 Task: Create a sub task System Test and UAT for the task  Develop a new online tool for online market research in the project BitBridge , assign it to team member softage.2@softage.net and update the status of the sub task to  At Risk , set the priority of the sub task to Medium
Action: Mouse moved to (733, 389)
Screenshot: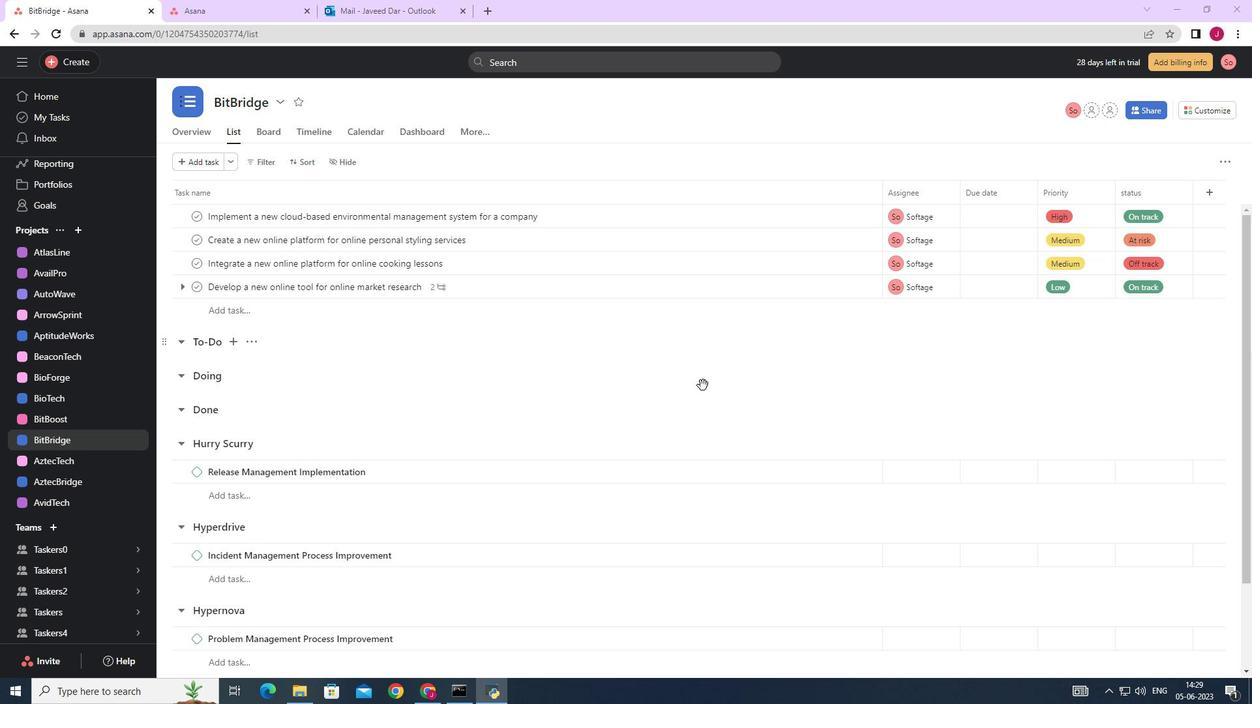
Action: Mouse scrolled (733, 388) with delta (0, 0)
Screenshot: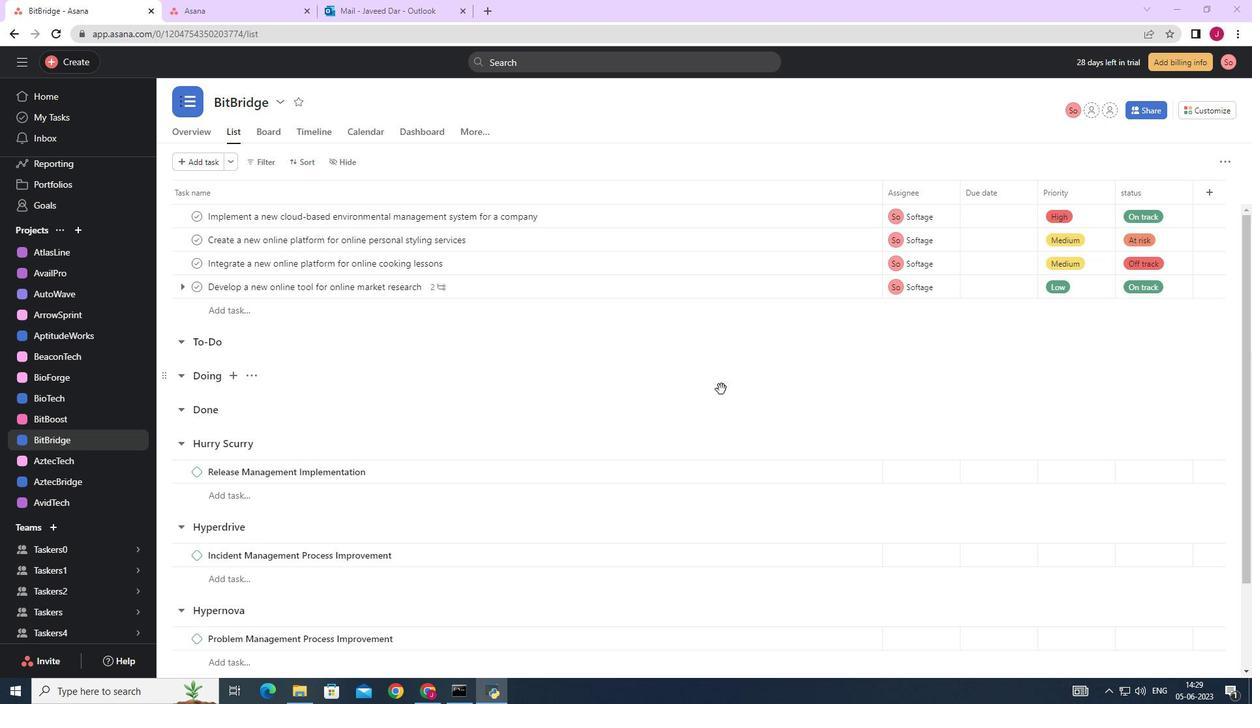 
Action: Mouse scrolled (733, 388) with delta (0, 0)
Screenshot: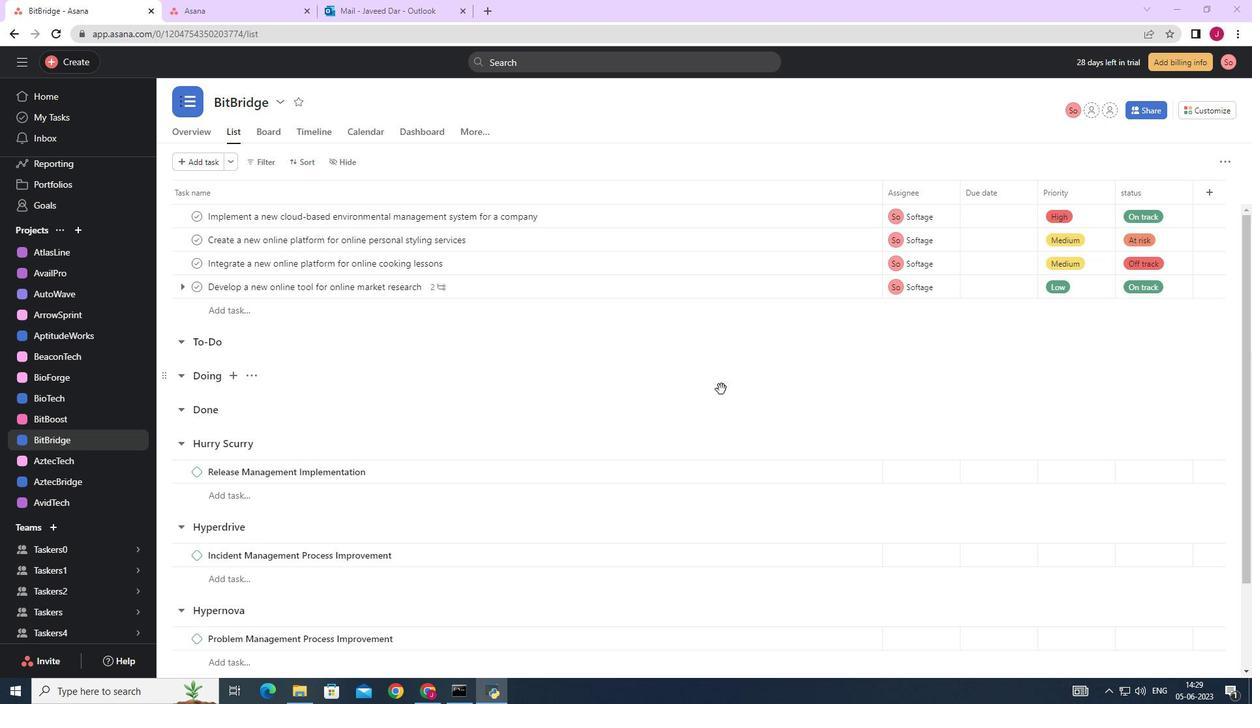 
Action: Mouse scrolled (733, 388) with delta (0, 0)
Screenshot: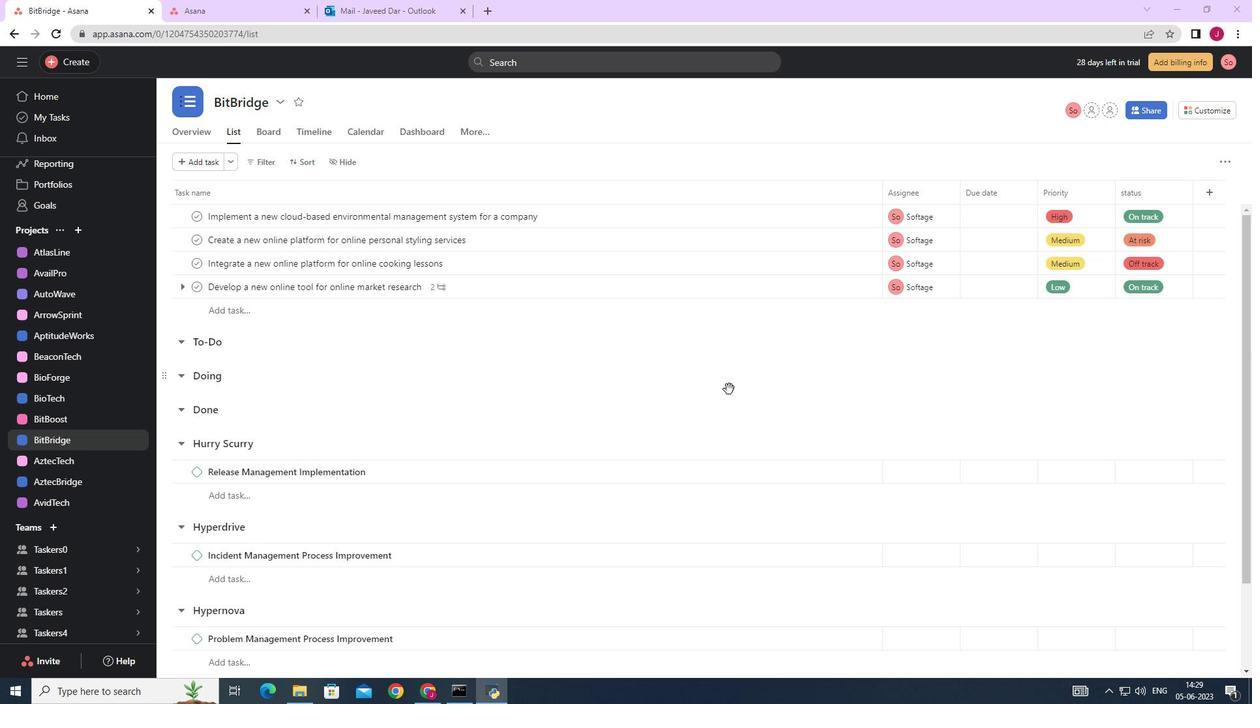 
Action: Mouse scrolled (733, 388) with delta (0, 0)
Screenshot: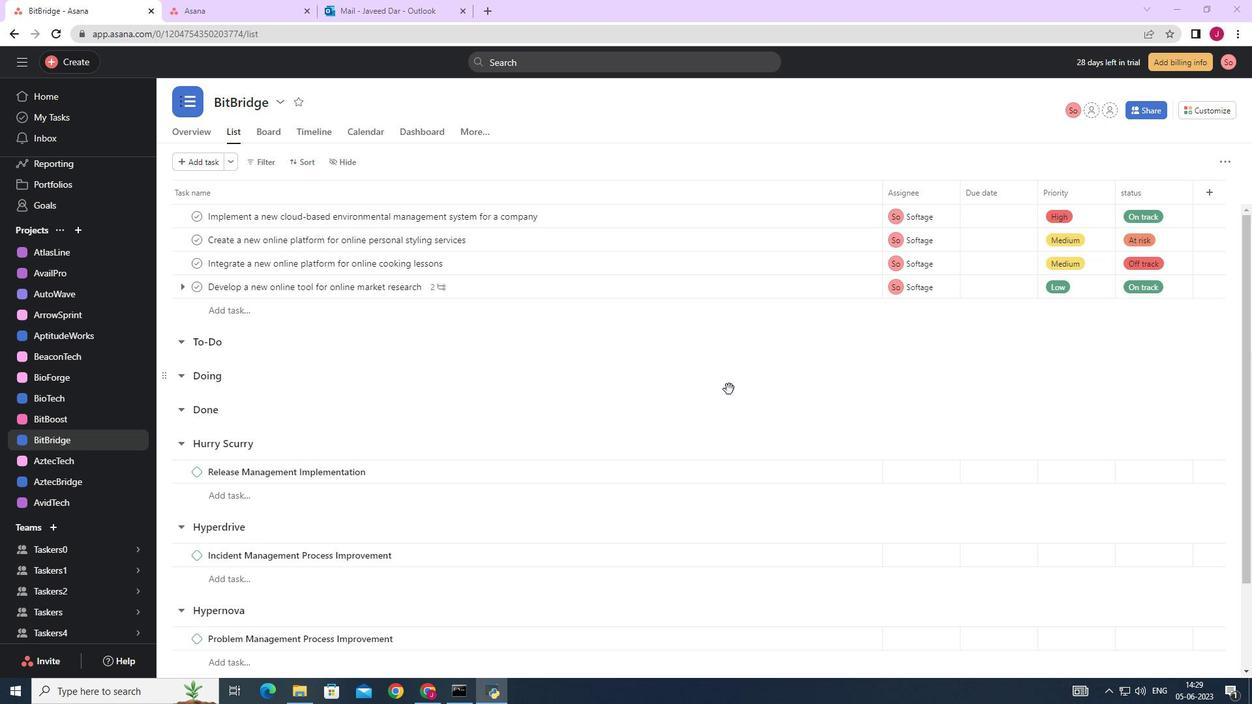 
Action: Mouse moved to (472, 366)
Screenshot: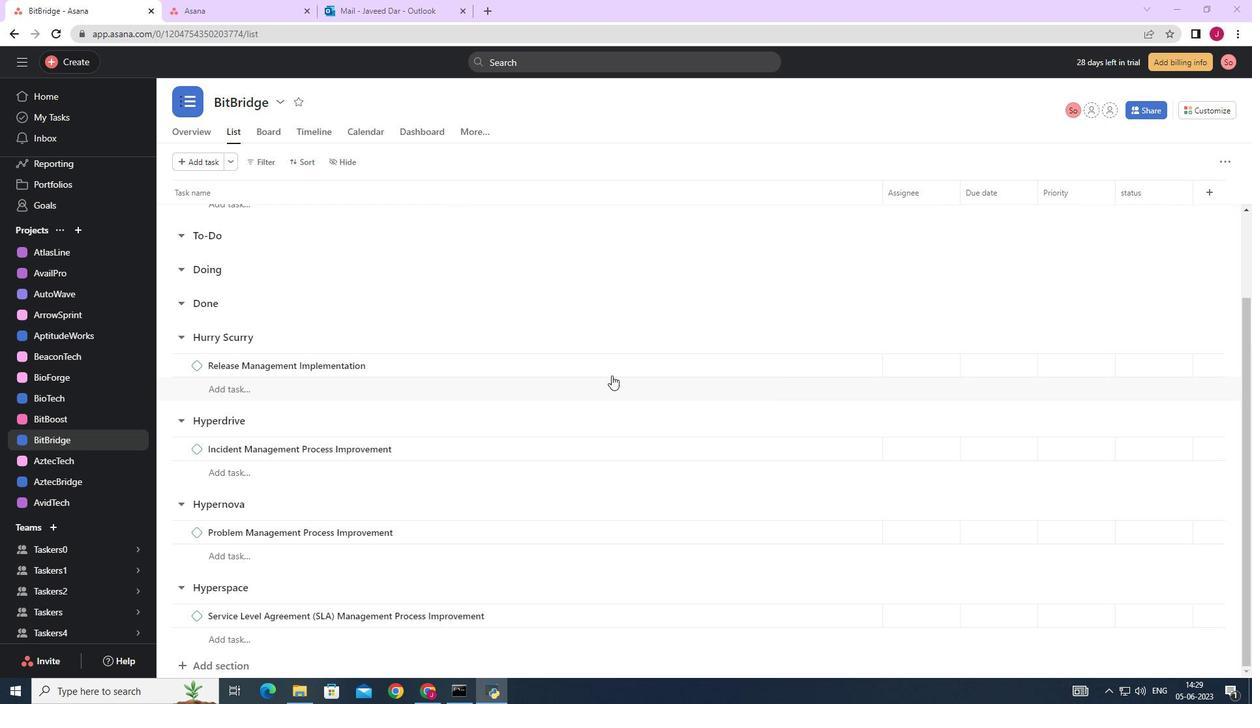 
Action: Mouse scrolled (472, 366) with delta (0, 0)
Screenshot: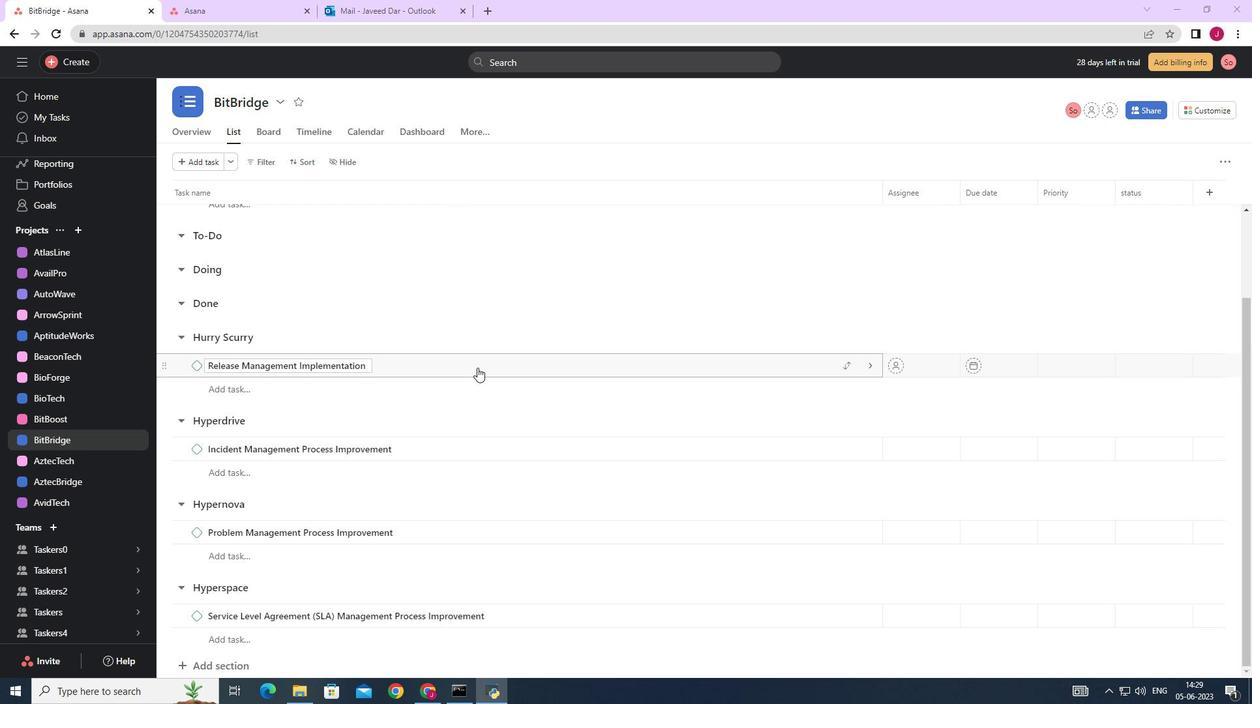 
Action: Mouse scrolled (472, 366) with delta (0, 0)
Screenshot: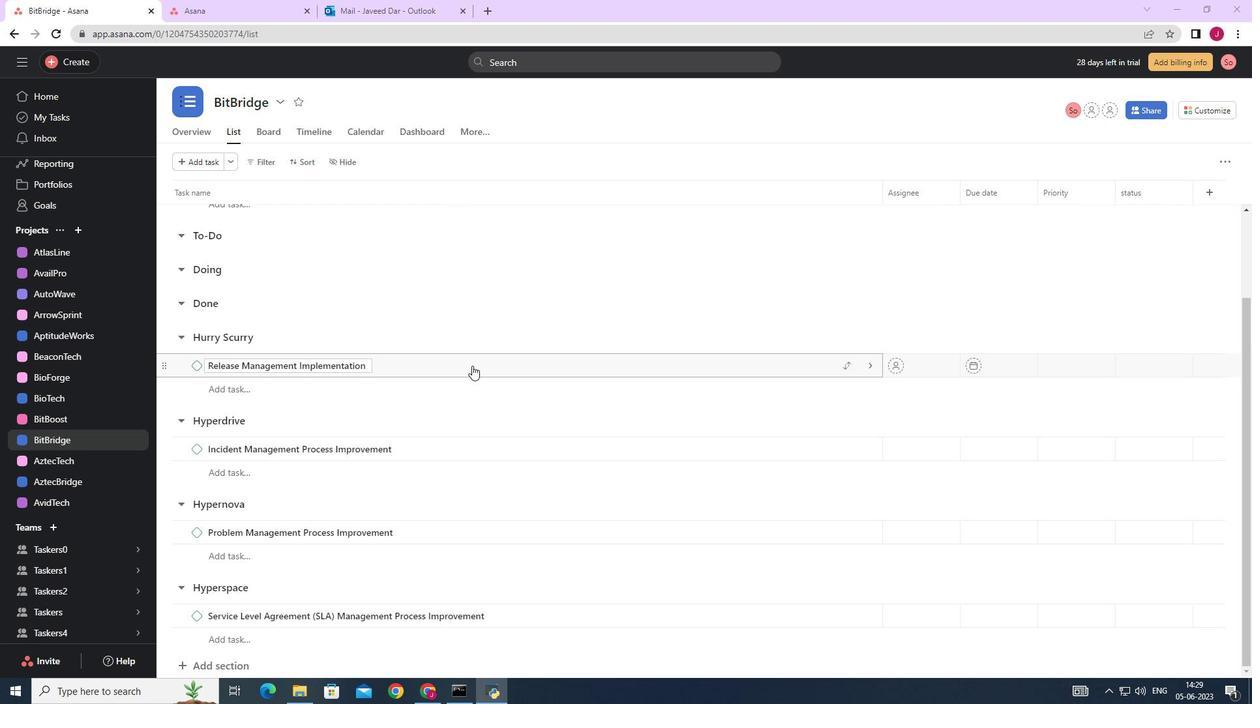 
Action: Mouse scrolled (472, 366) with delta (0, 0)
Screenshot: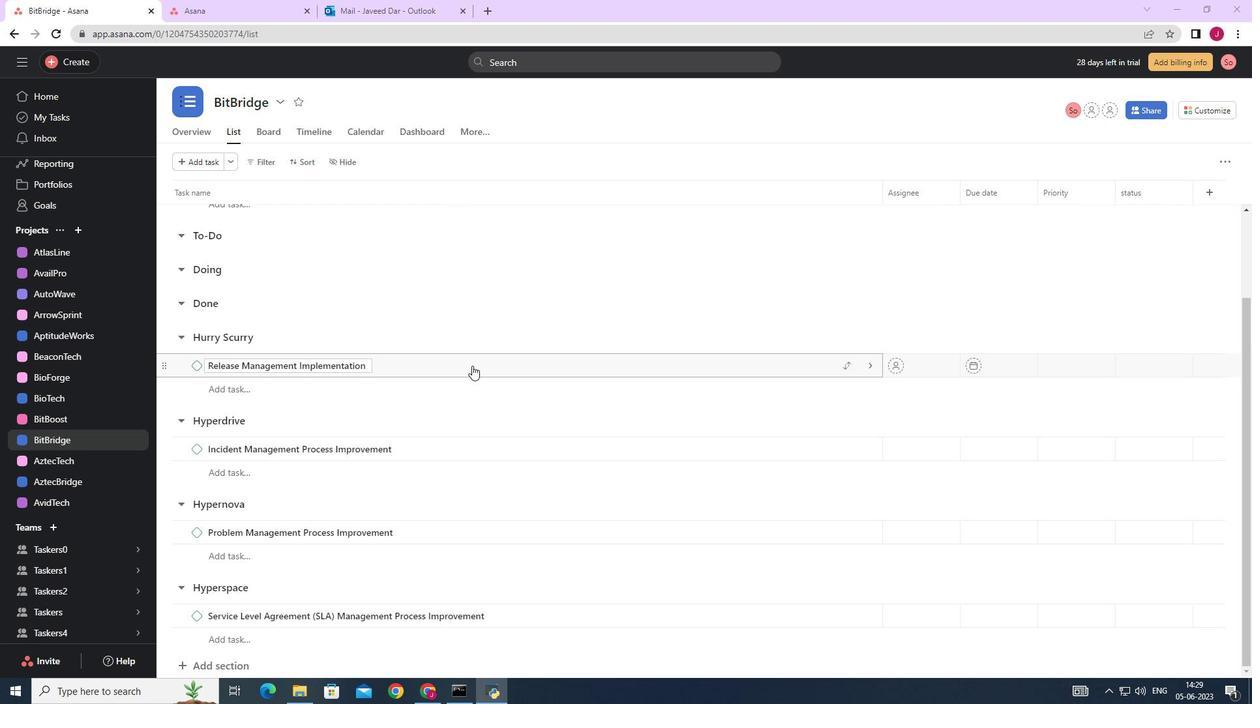 
Action: Mouse moved to (773, 290)
Screenshot: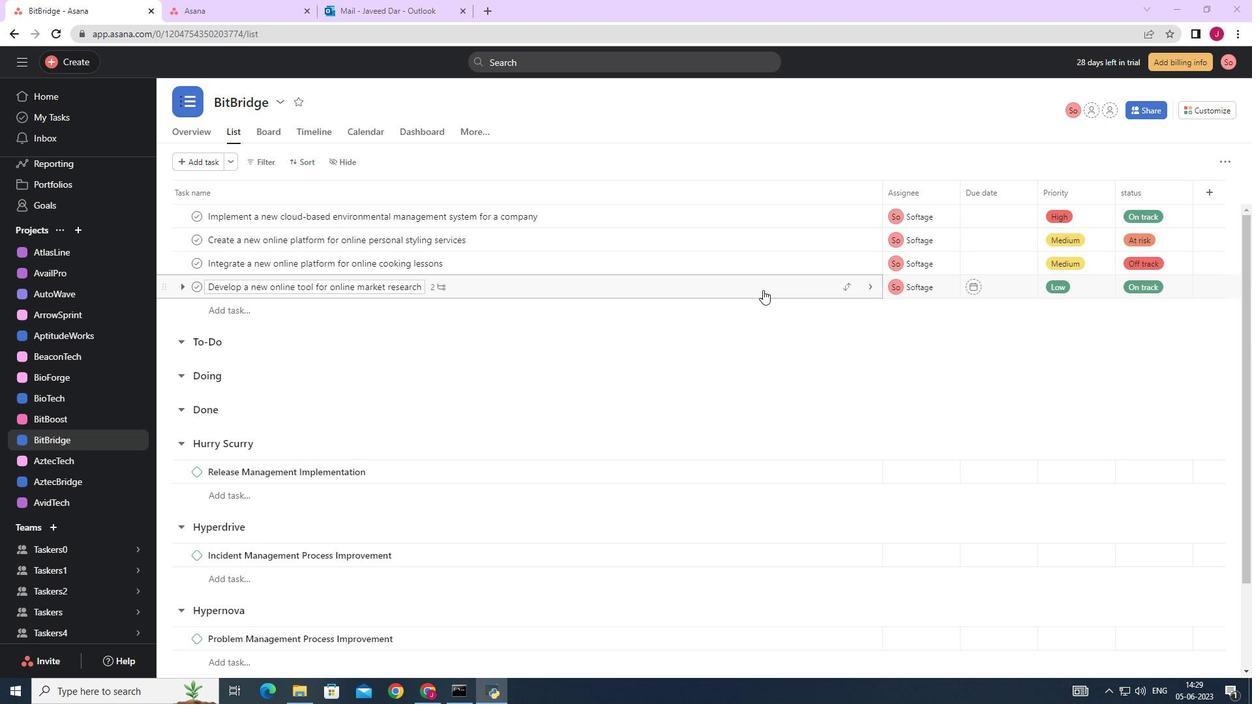 
Action: Mouse pressed left at (773, 290)
Screenshot: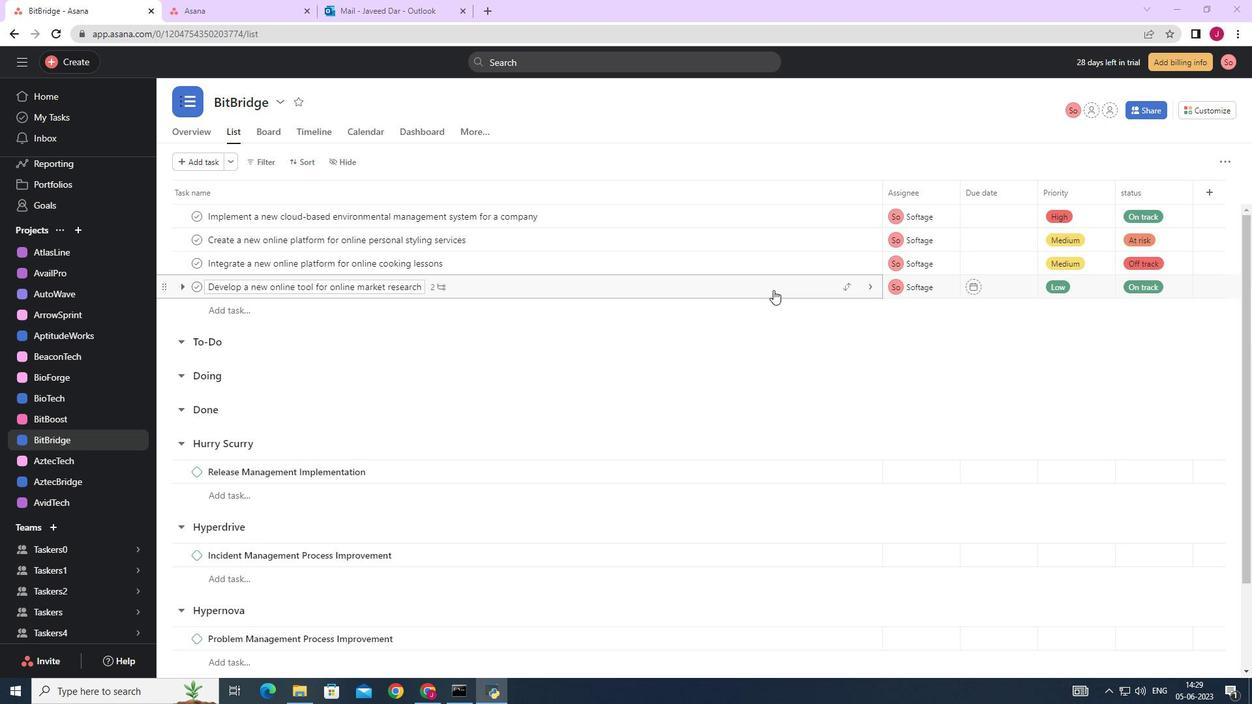 
Action: Mouse moved to (790, 298)
Screenshot: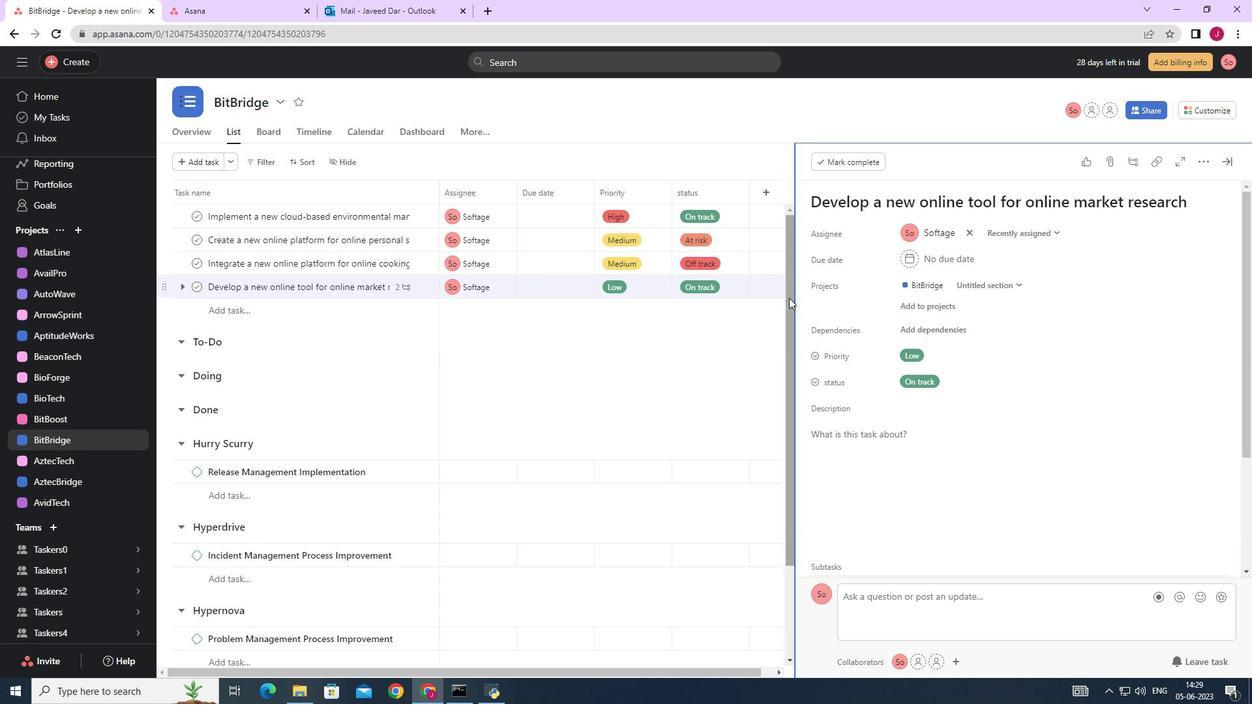 
Action: Mouse scrolled (790, 298) with delta (0, 0)
Screenshot: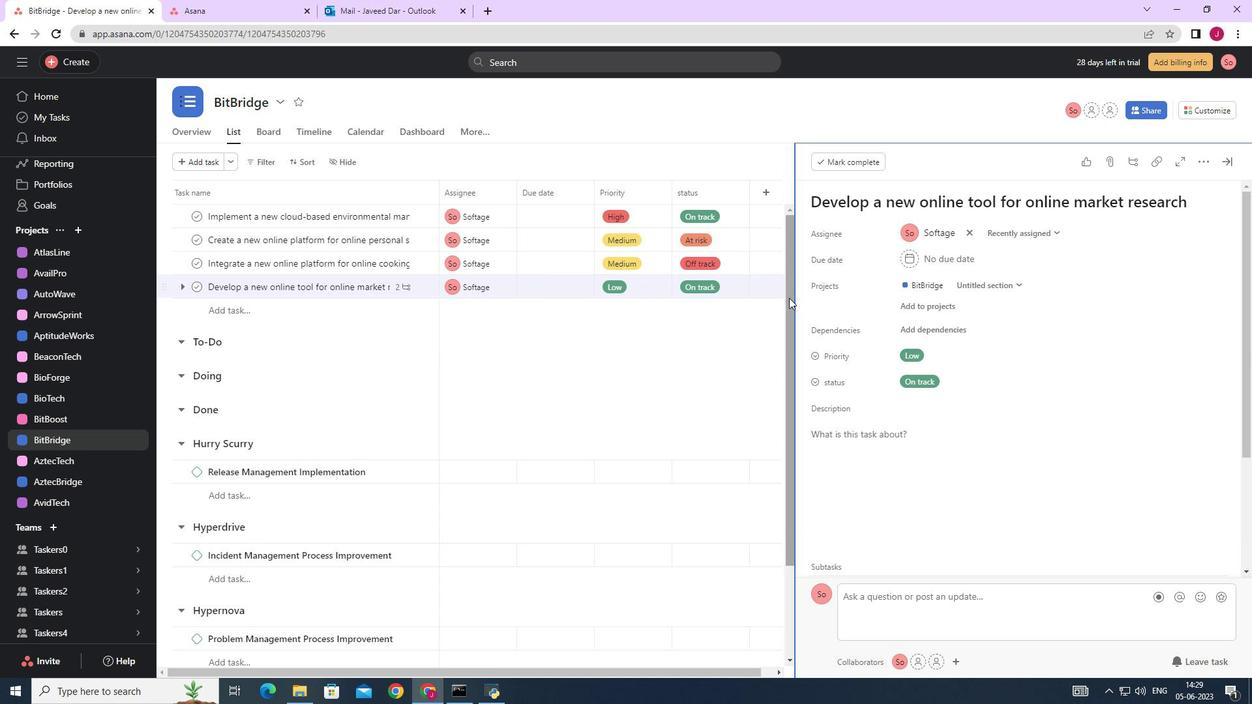
Action: Mouse scrolled (790, 298) with delta (0, 0)
Screenshot: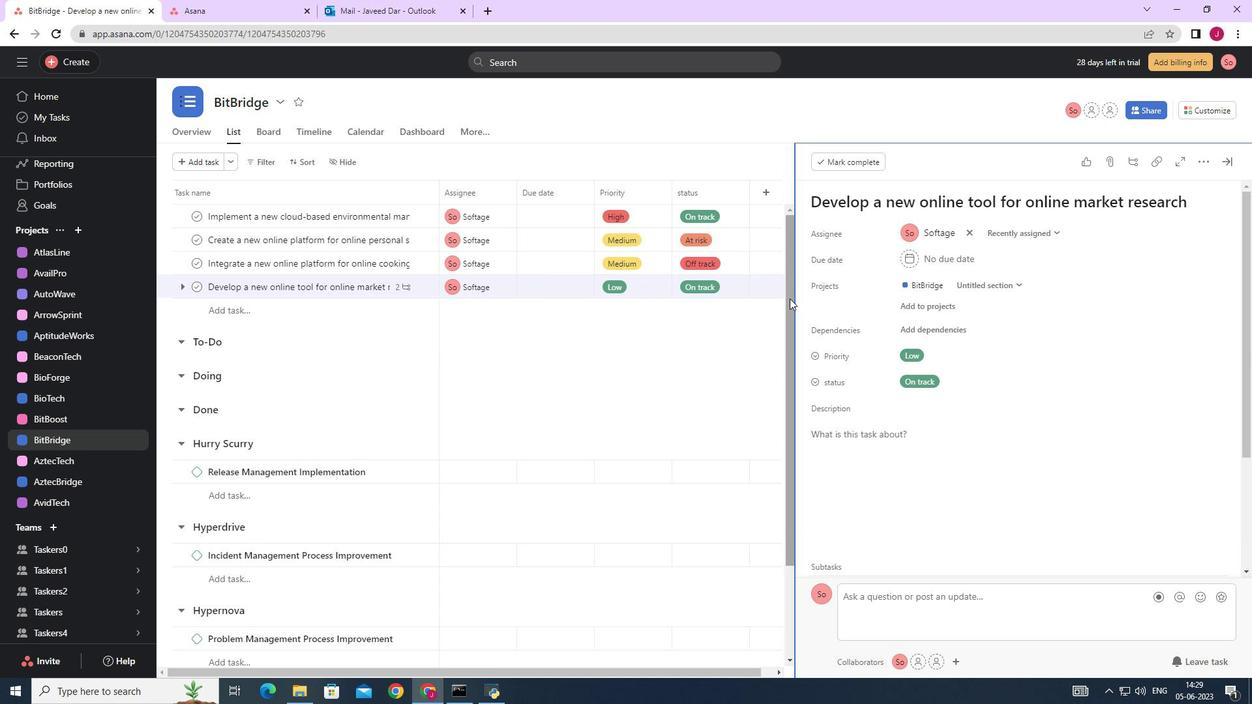 
Action: Mouse moved to (792, 301)
Screenshot: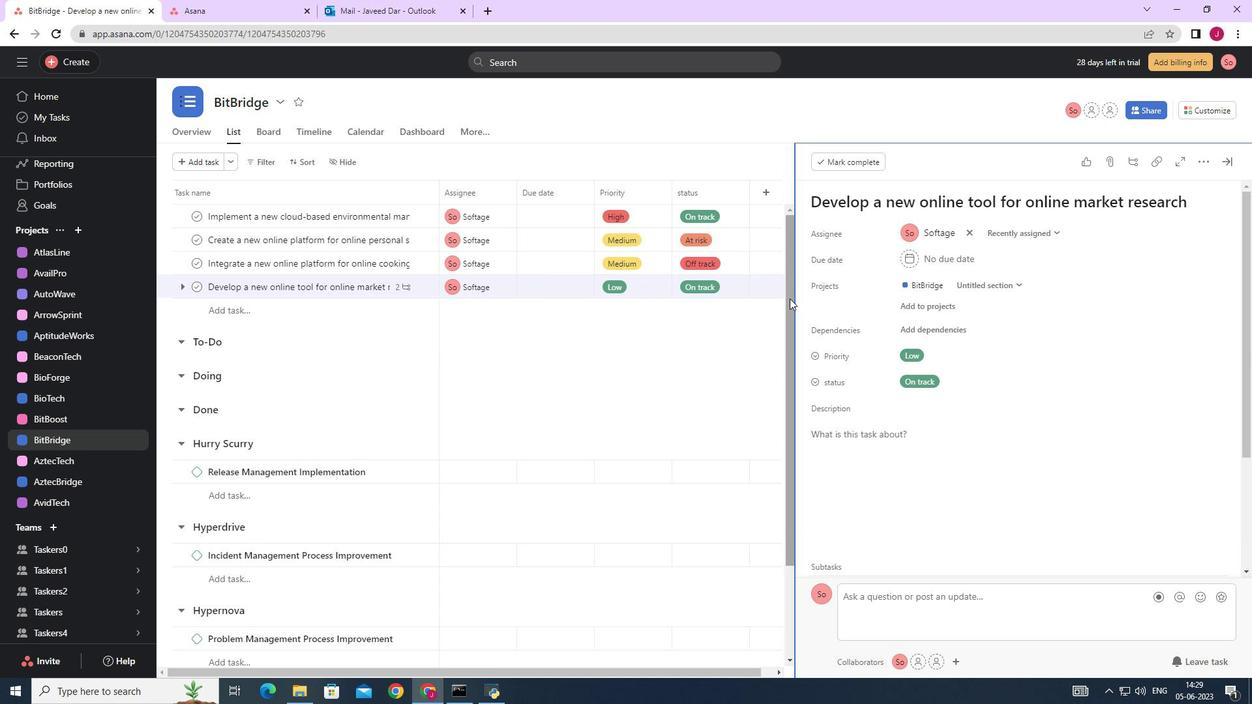 
Action: Mouse scrolled (792, 300) with delta (0, 0)
Screenshot: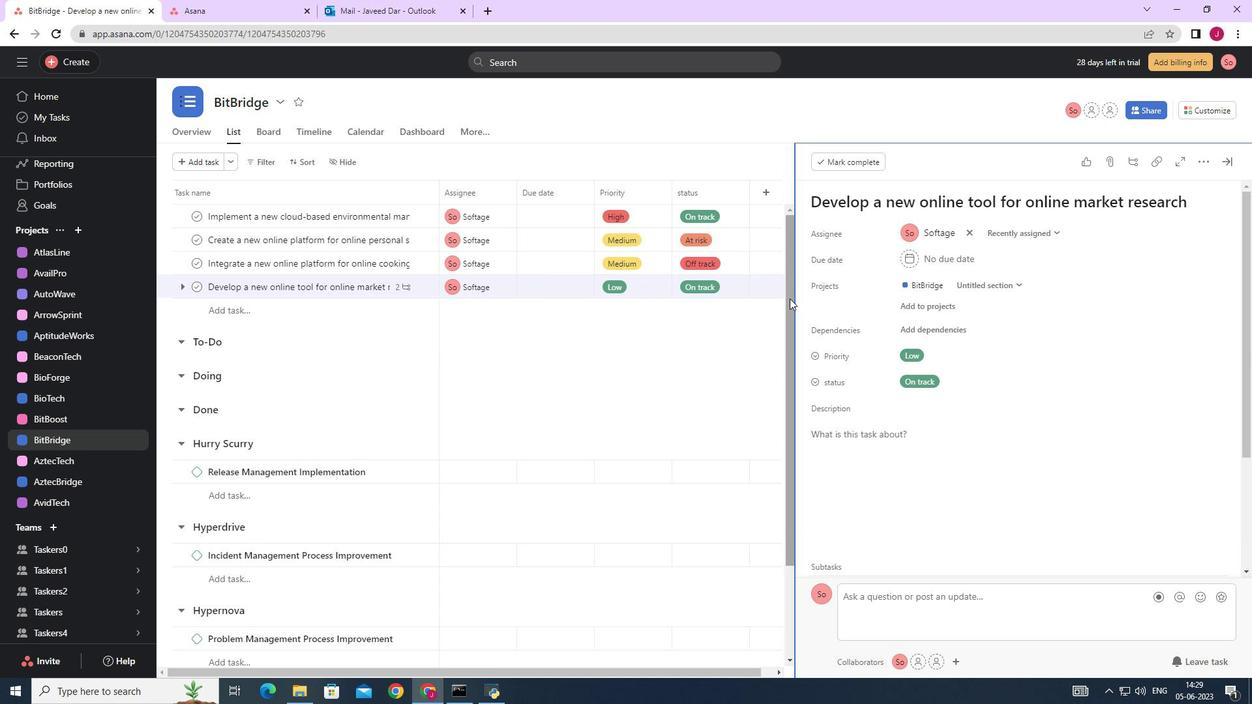 
Action: Mouse scrolled (792, 300) with delta (0, 0)
Screenshot: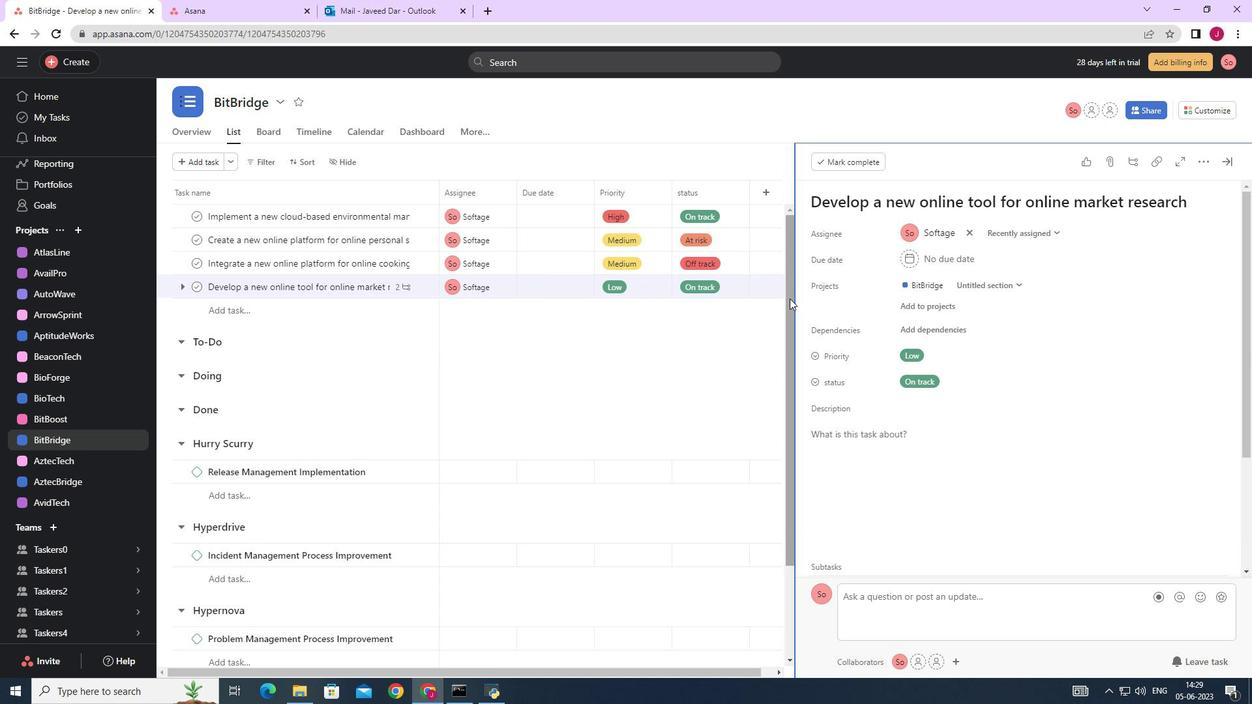 
Action: Mouse moved to (793, 301)
Screenshot: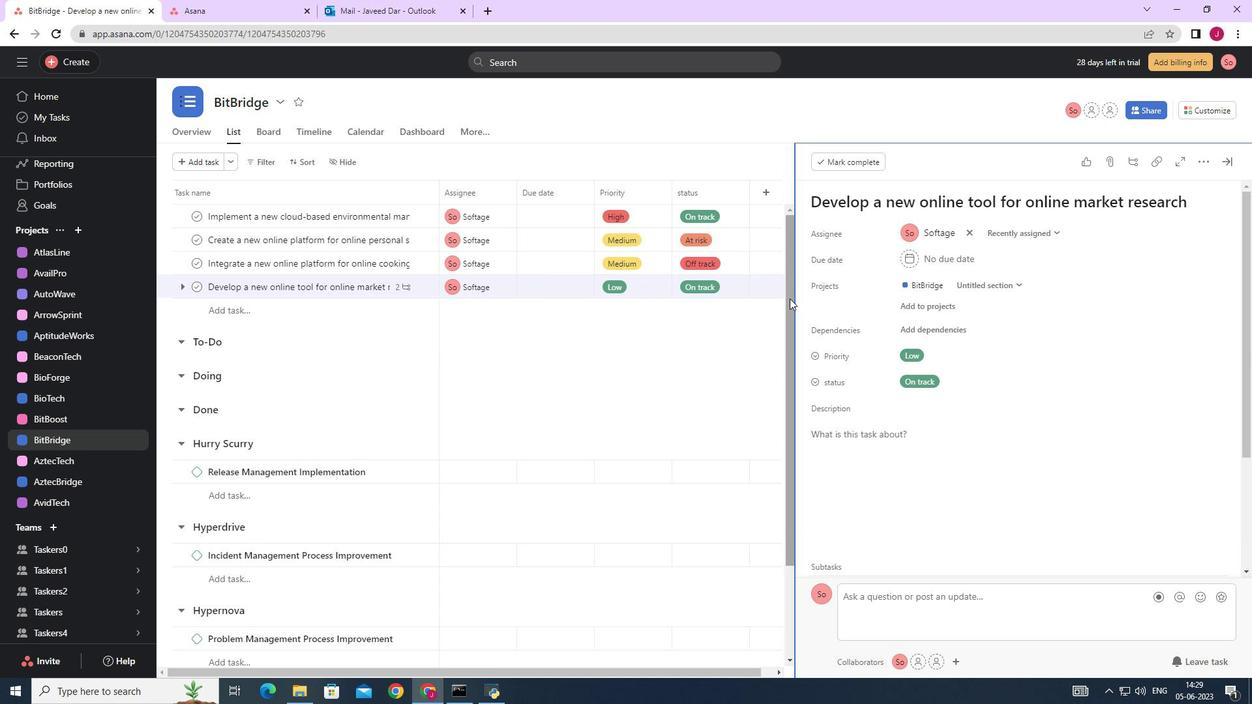 
Action: Mouse scrolled (793, 300) with delta (0, 0)
Screenshot: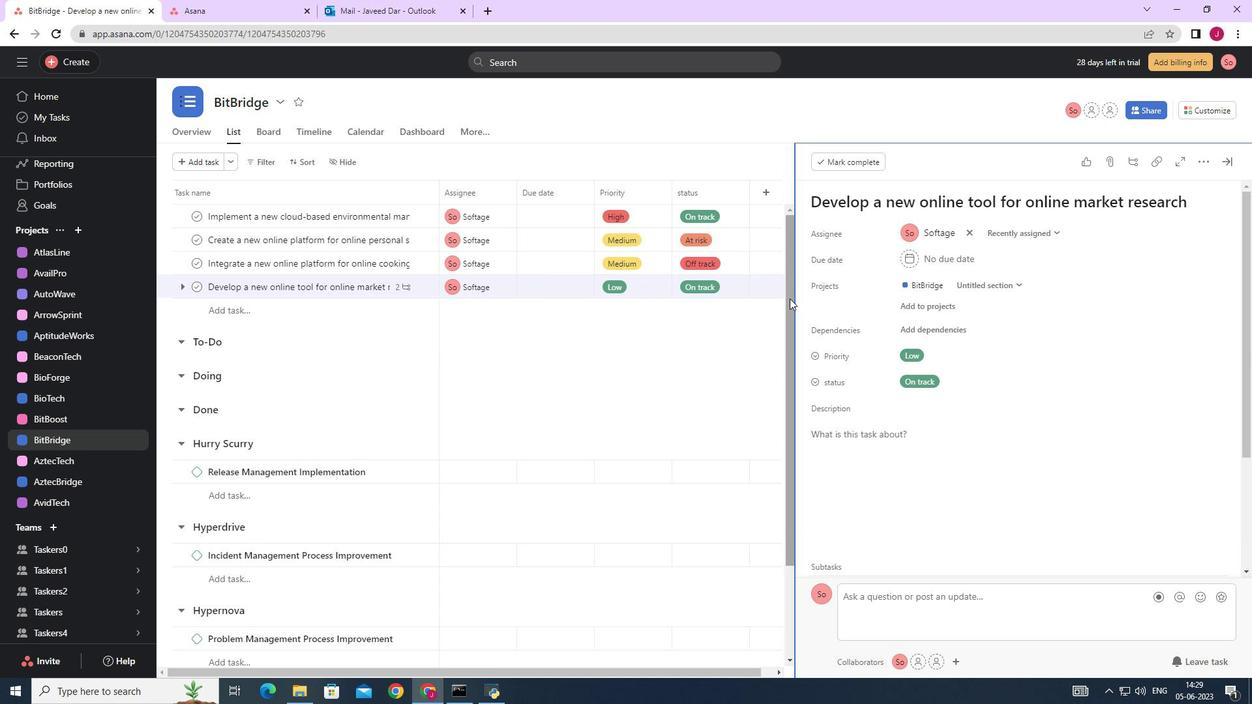 
Action: Mouse moved to (820, 313)
Screenshot: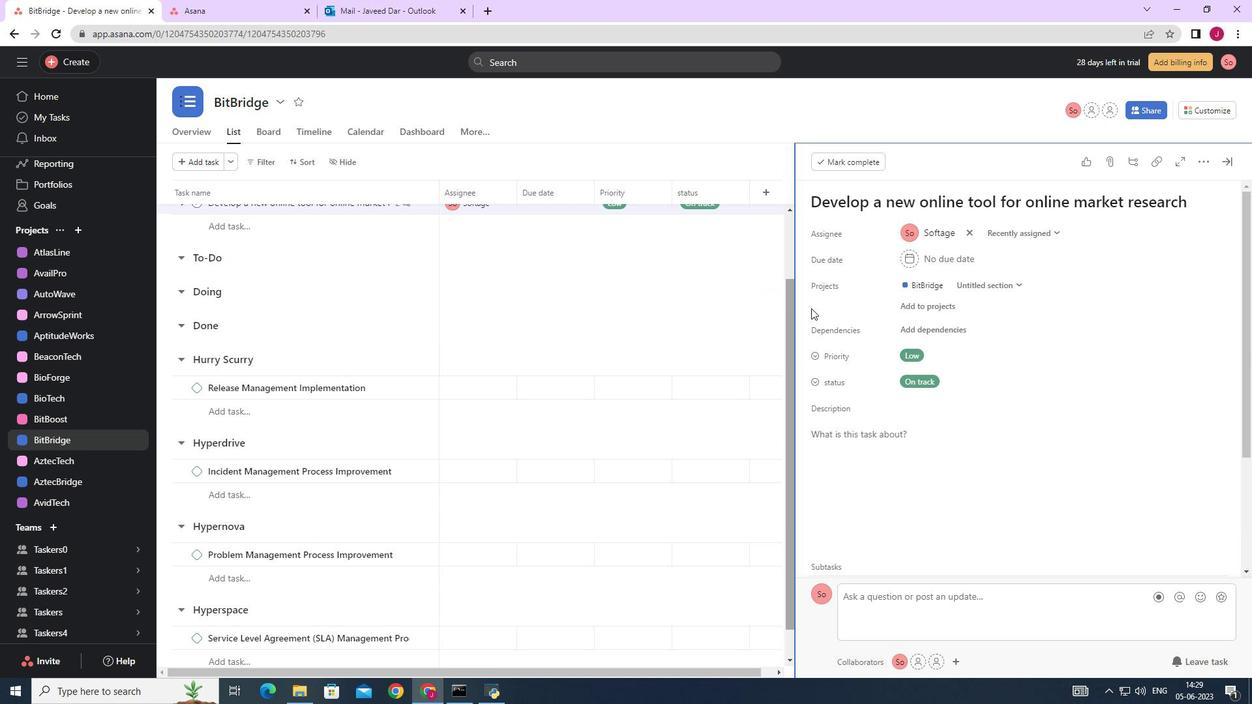 
Action: Mouse scrolled (820, 312) with delta (0, 0)
Screenshot: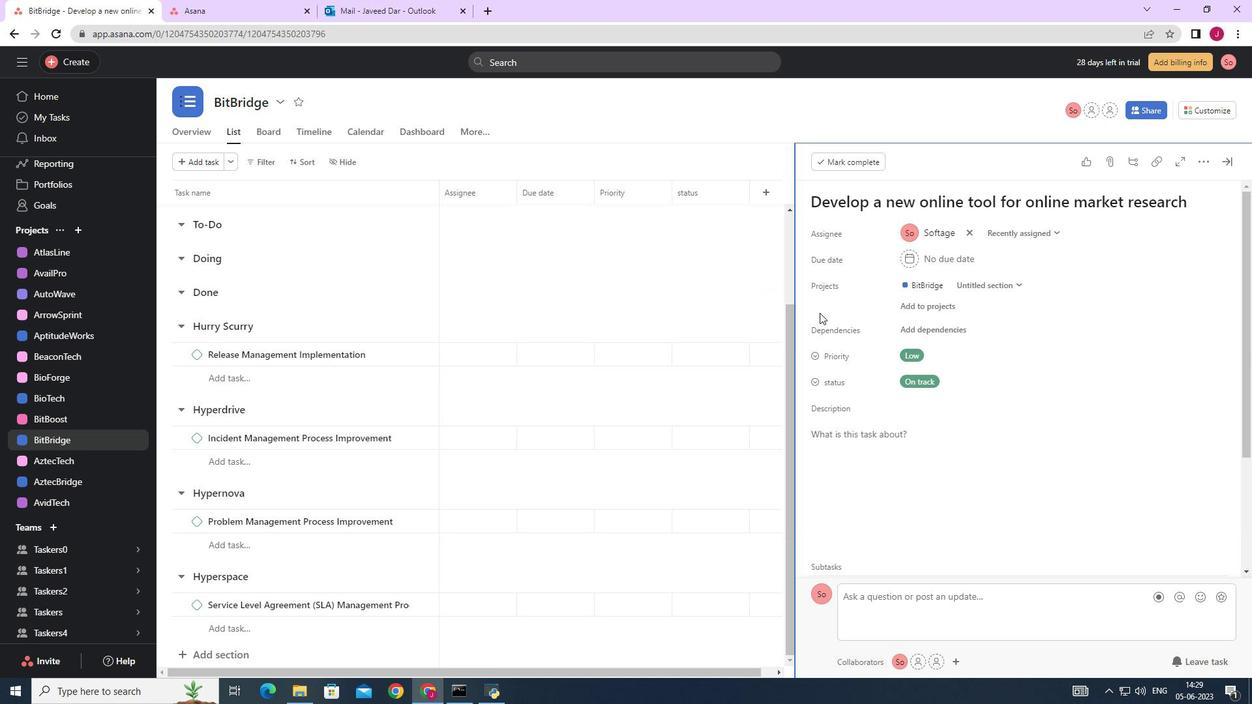 
Action: Mouse scrolled (820, 312) with delta (0, 0)
Screenshot: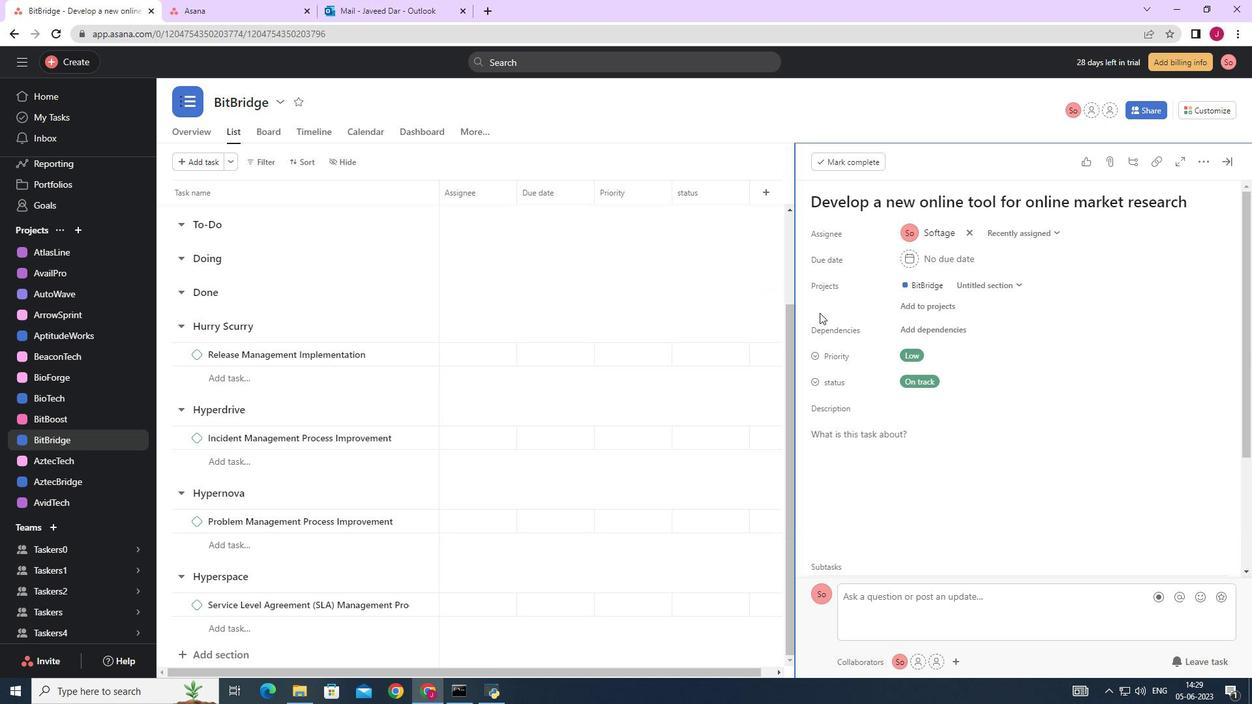 
Action: Mouse moved to (894, 383)
Screenshot: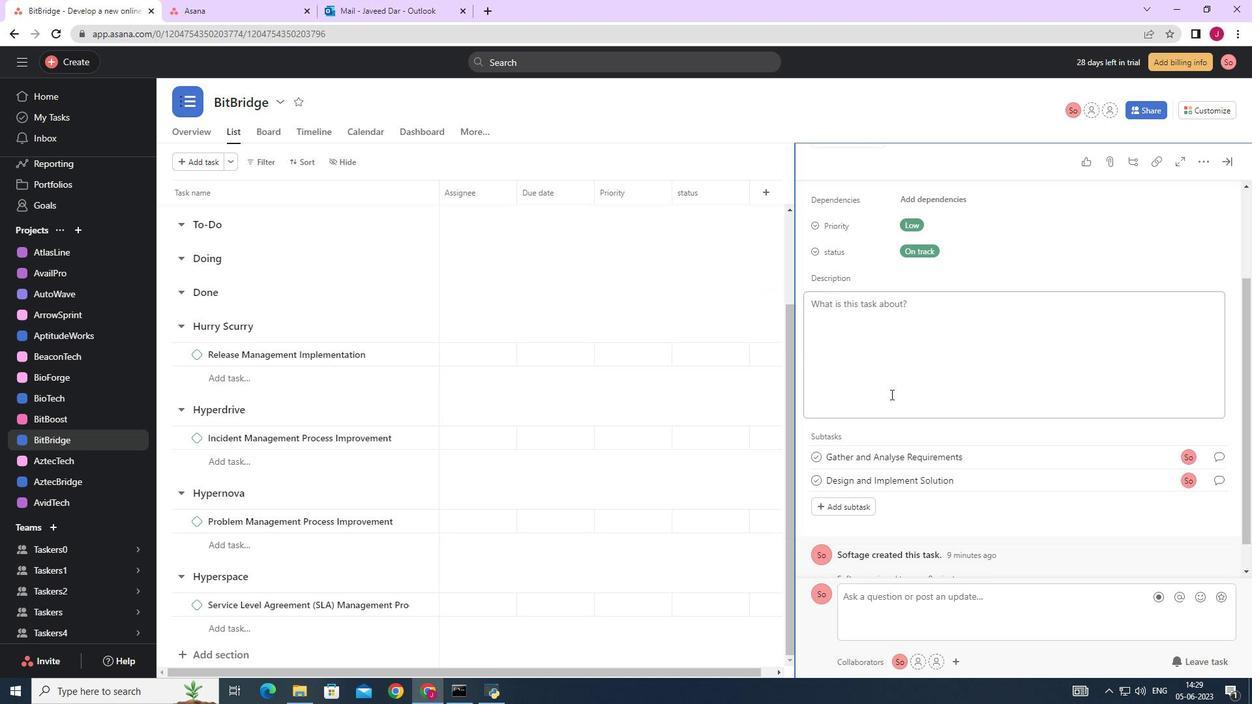 
Action: Mouse scrolled (894, 383) with delta (0, 0)
Screenshot: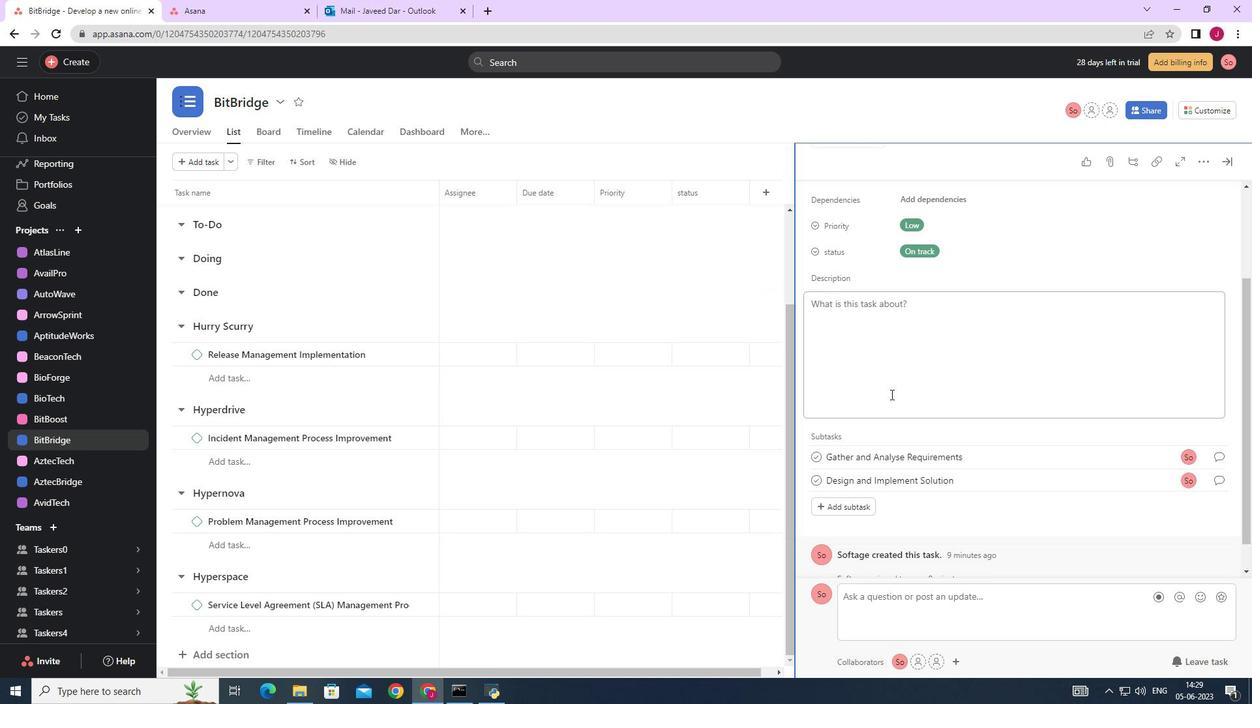 
Action: Mouse scrolled (894, 383) with delta (0, 0)
Screenshot: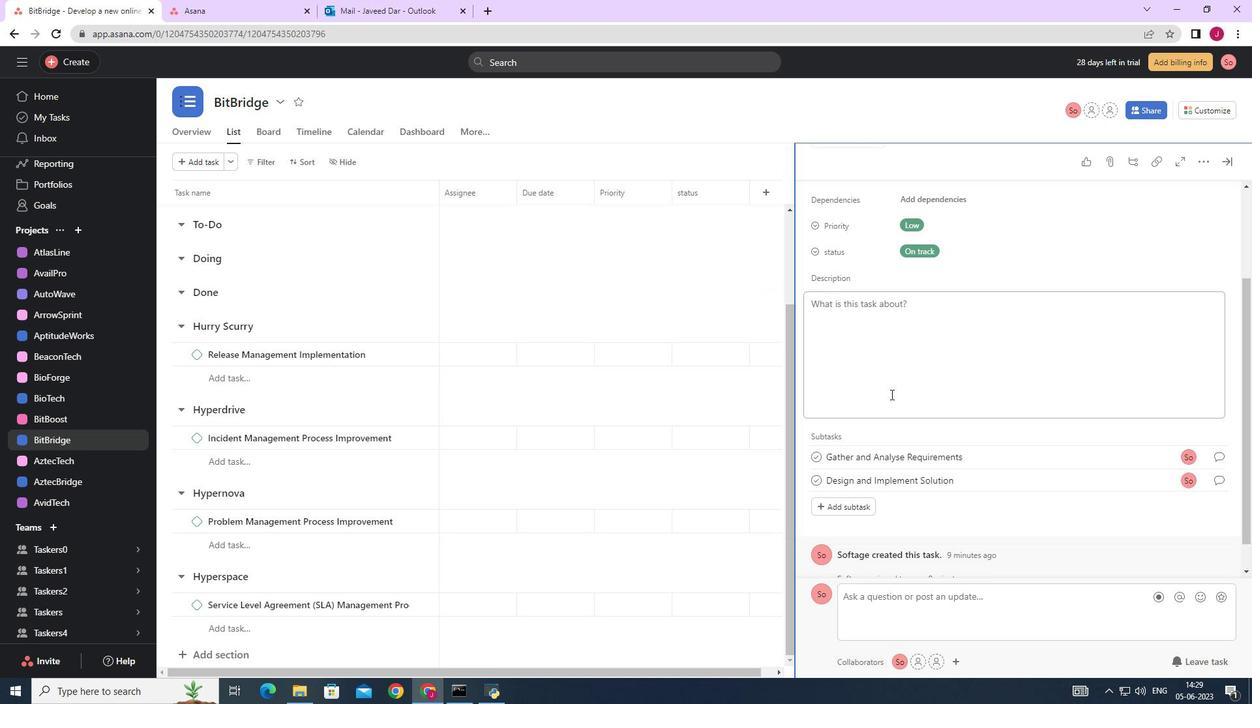 
Action: Mouse scrolled (894, 383) with delta (0, 0)
Screenshot: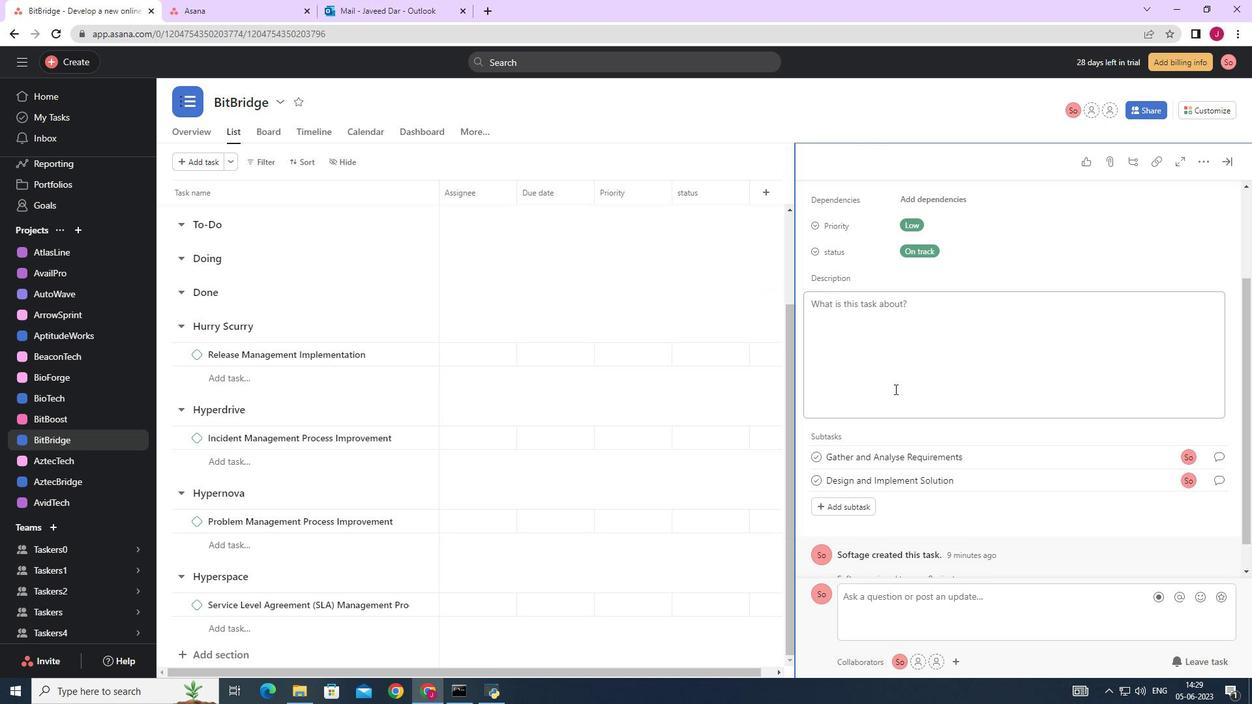 
Action: Mouse scrolled (894, 383) with delta (0, 0)
Screenshot: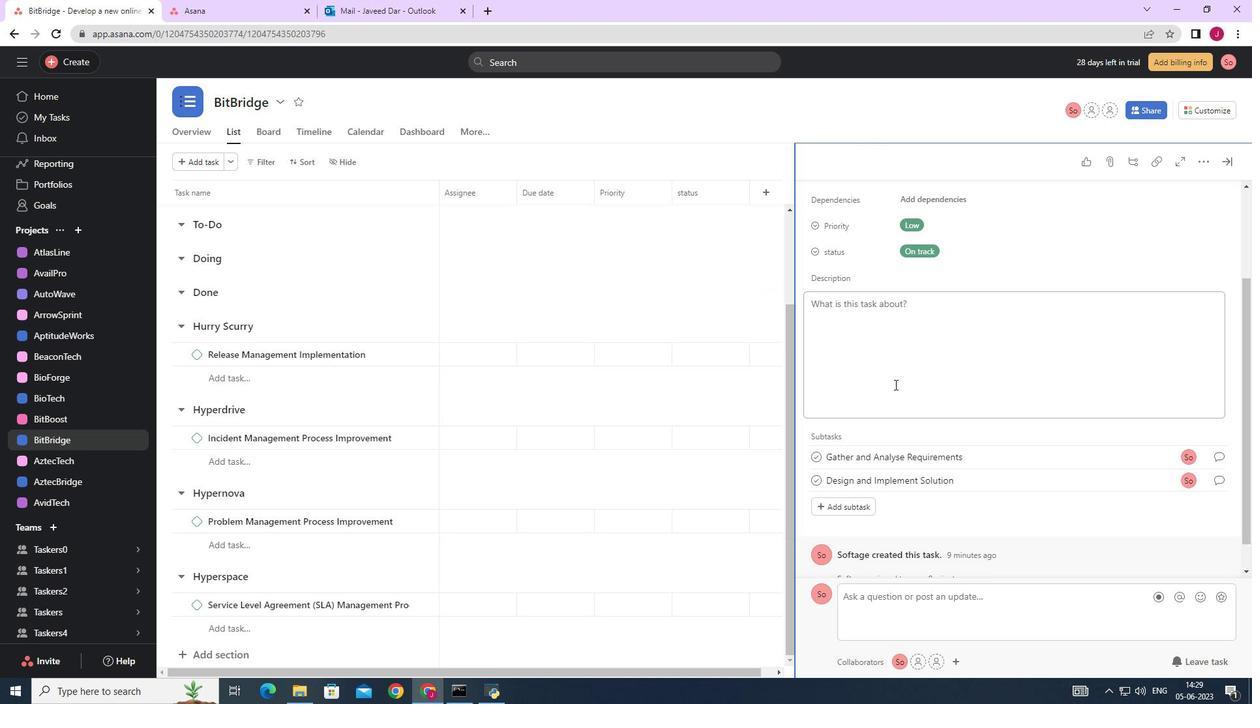 
Action: Mouse moved to (851, 473)
Screenshot: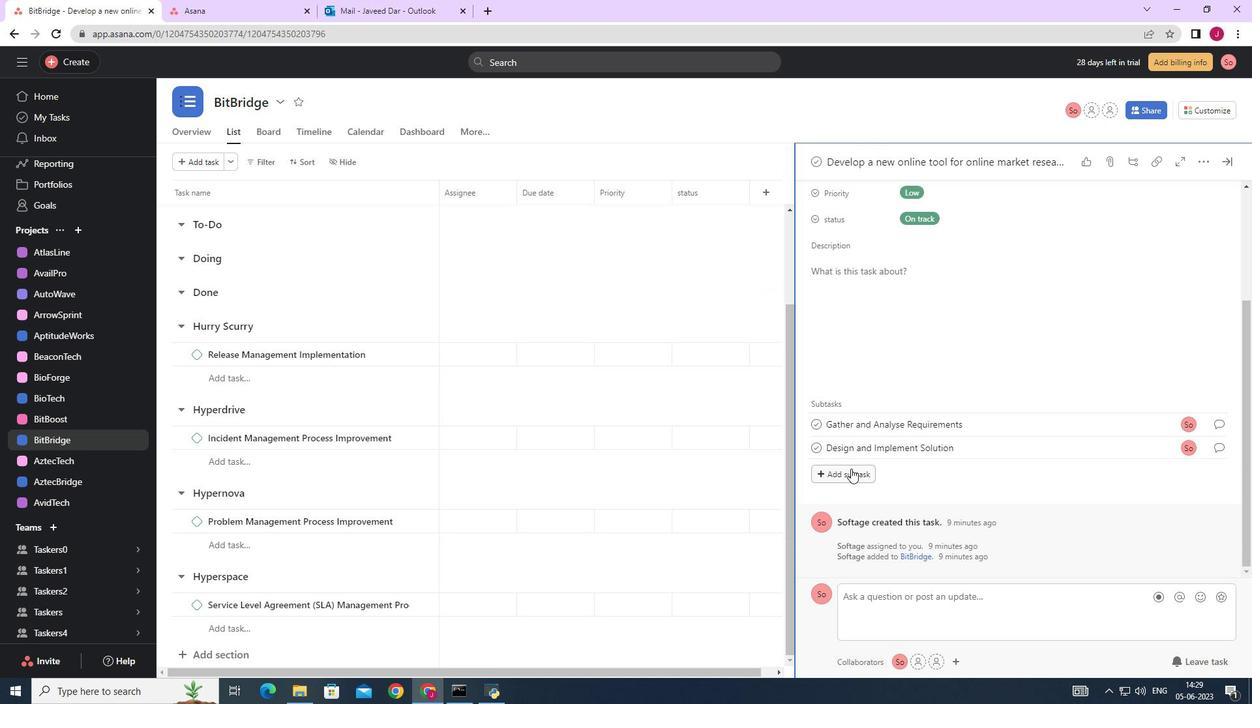 
Action: Mouse pressed left at (851, 473)
Screenshot: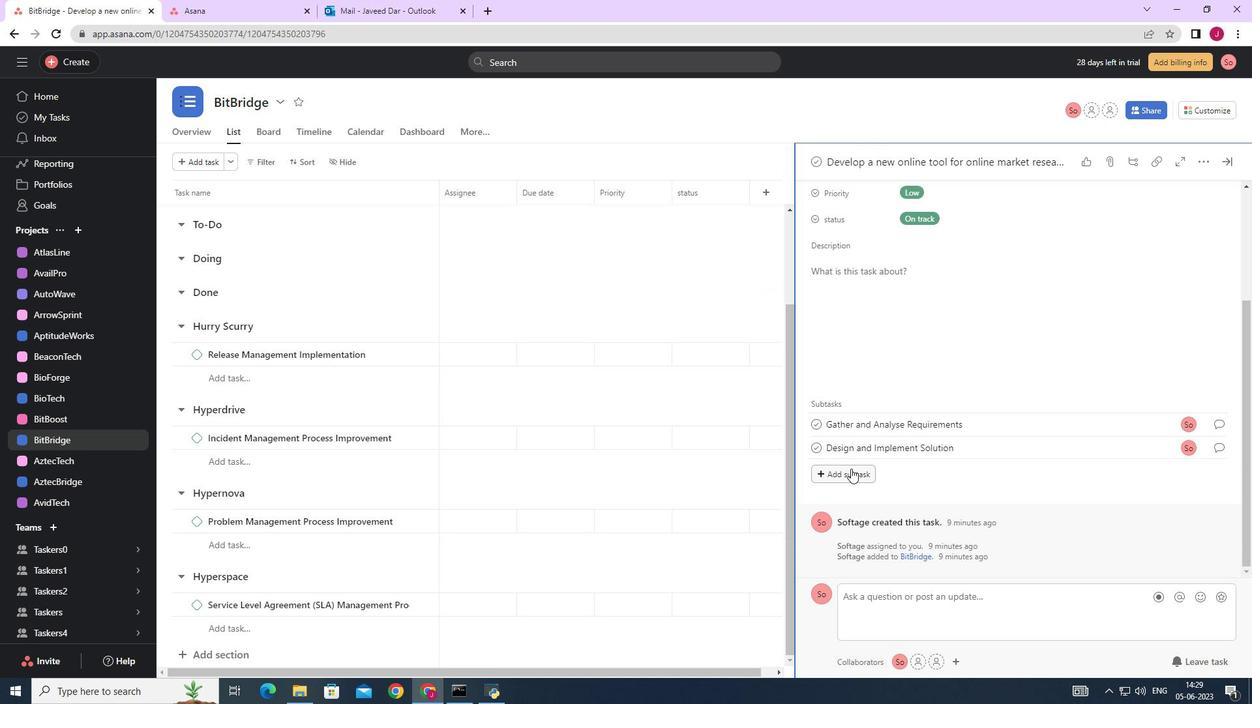 
Action: Mouse moved to (813, 470)
Screenshot: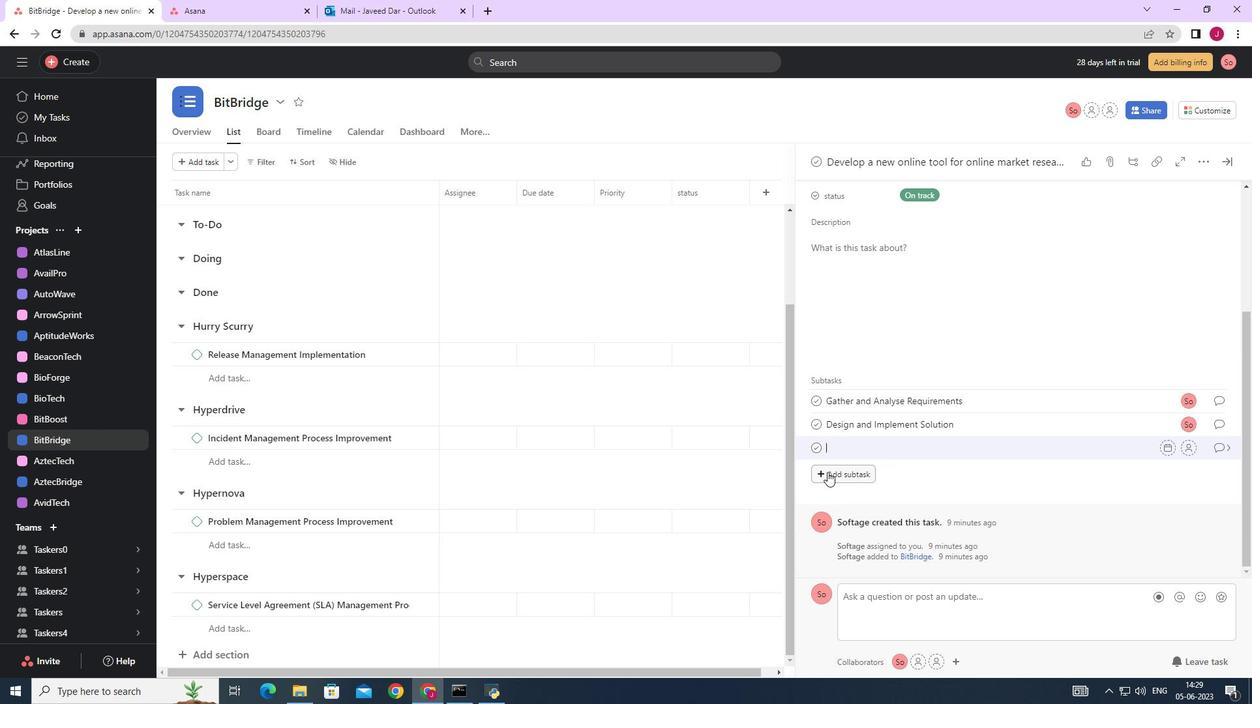 
Action: Key pressed <Key.caps_lock>S<Key.caps_lock>ystem<Key.space><Key.caps_lock>T<Key.caps_lock>est<Key.space>and<Key.space><Key.caps_lock>UAT
Screenshot: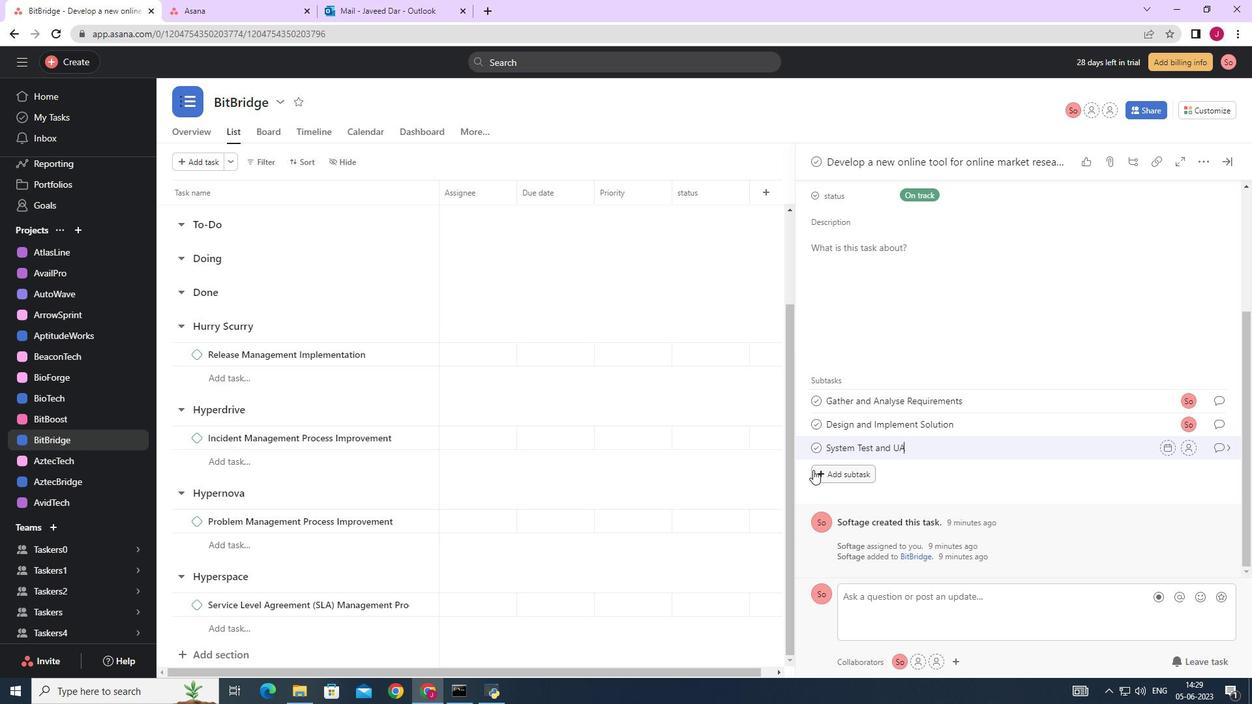 
Action: Mouse moved to (1190, 447)
Screenshot: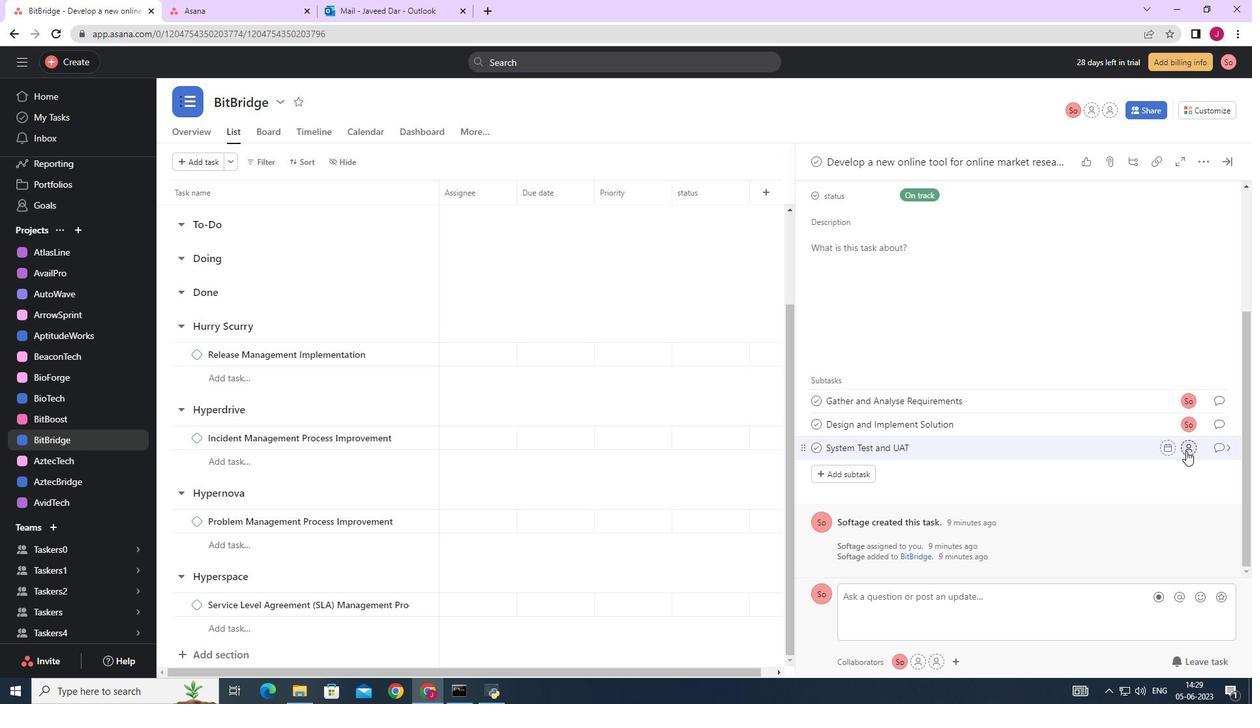 
Action: Mouse pressed left at (1190, 447)
Screenshot: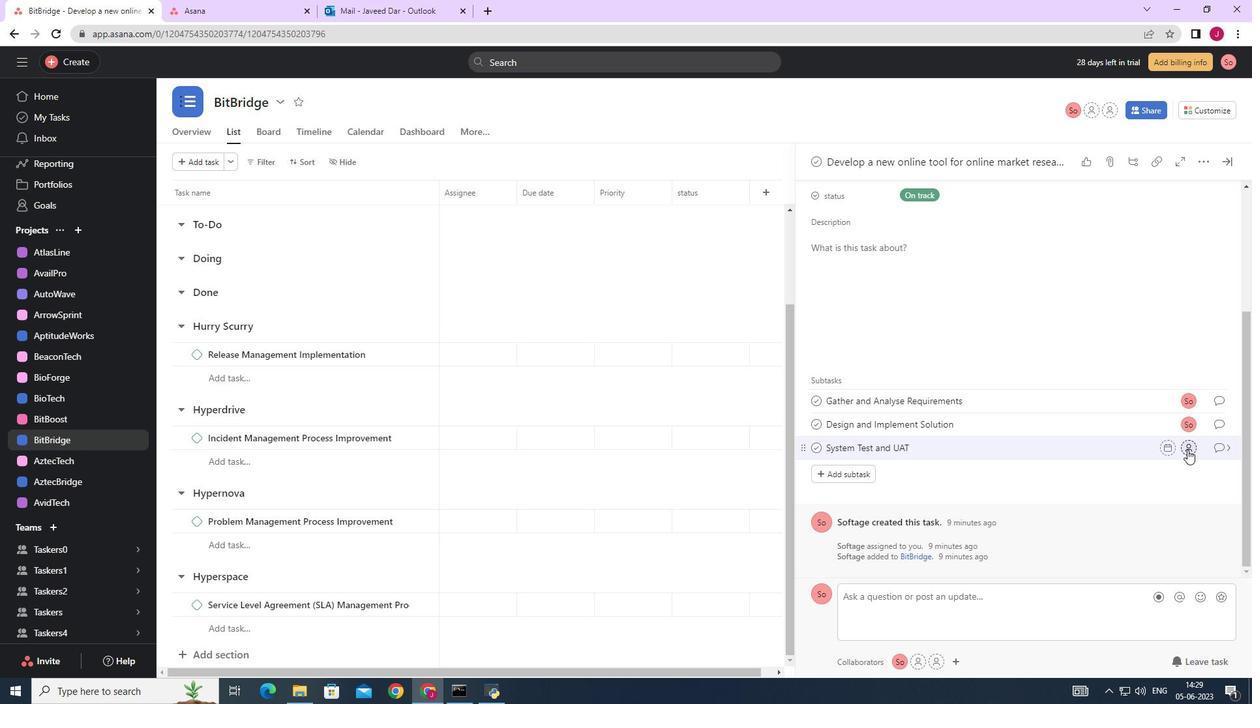 
Action: Mouse moved to (1059, 428)
Screenshot: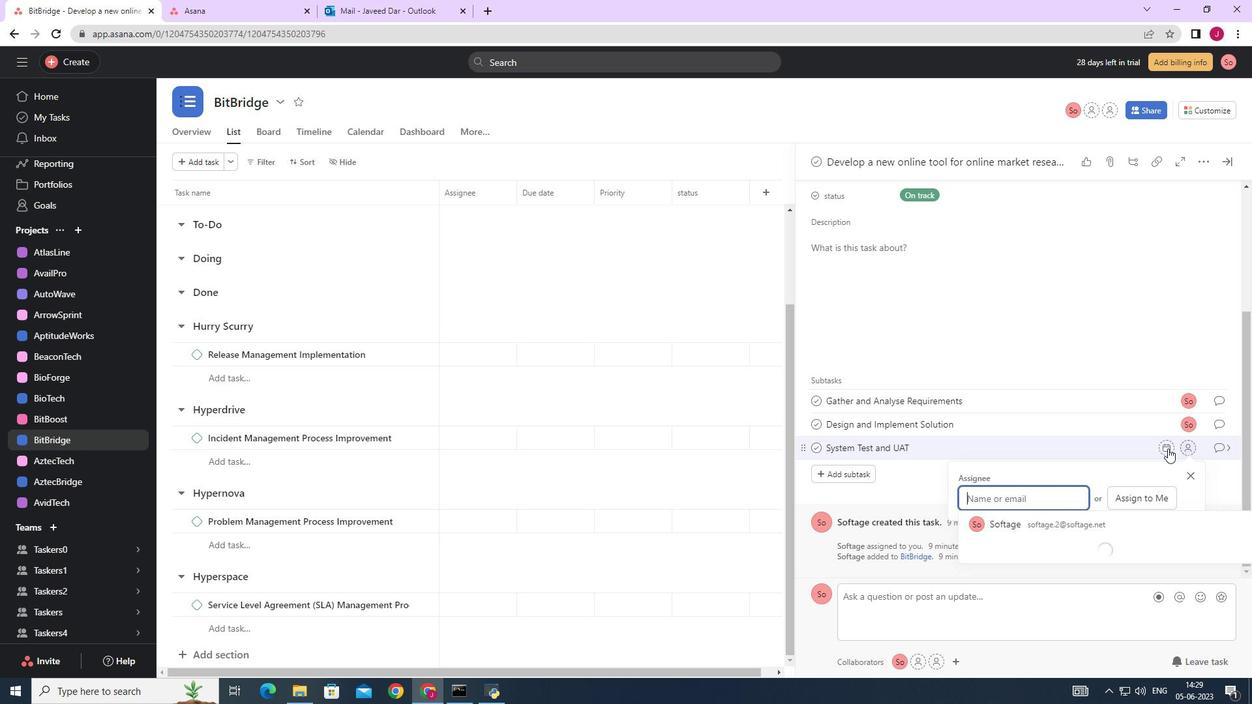 
Action: Key pressed SOFTAGE.2
Screenshot: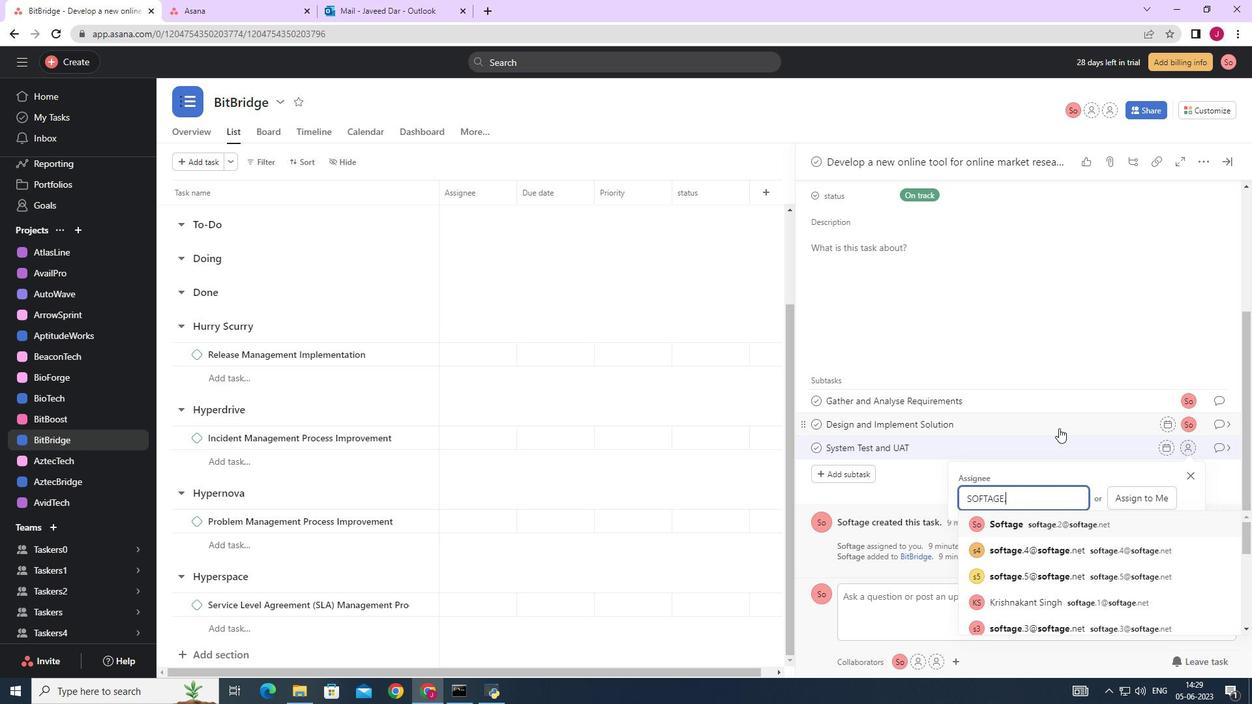 
Action: Mouse moved to (1057, 522)
Screenshot: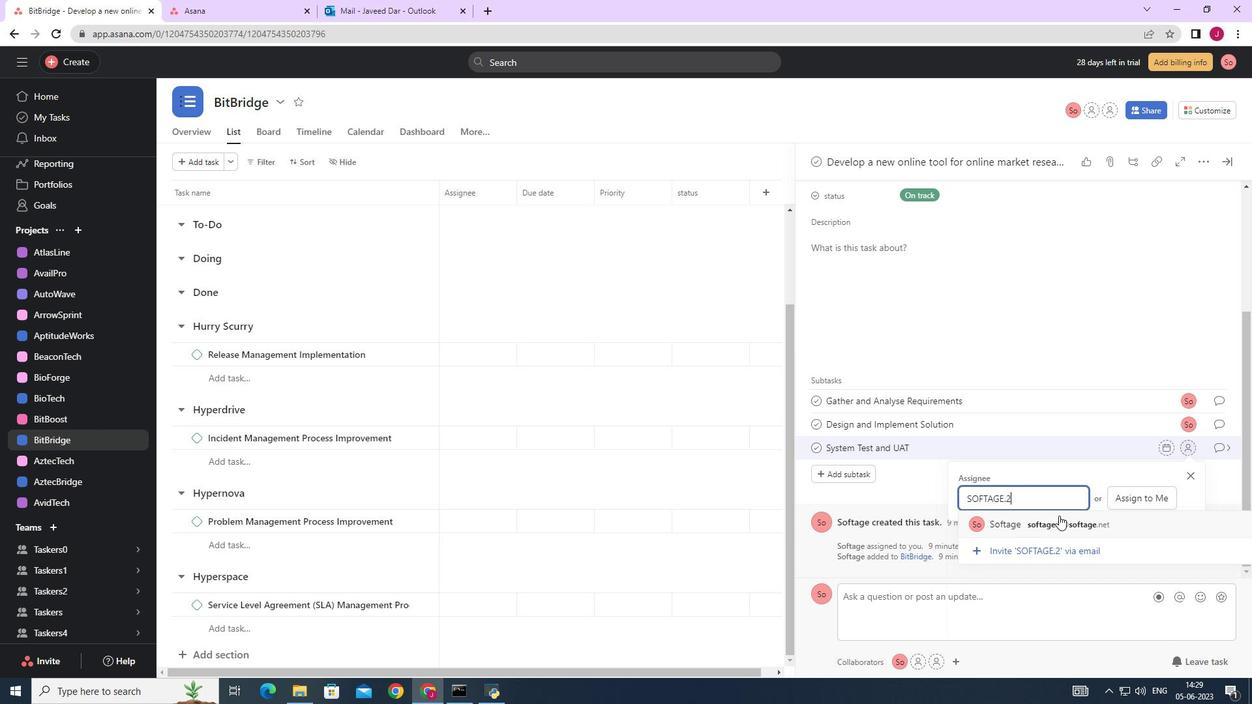 
Action: Mouse pressed left at (1057, 522)
Screenshot: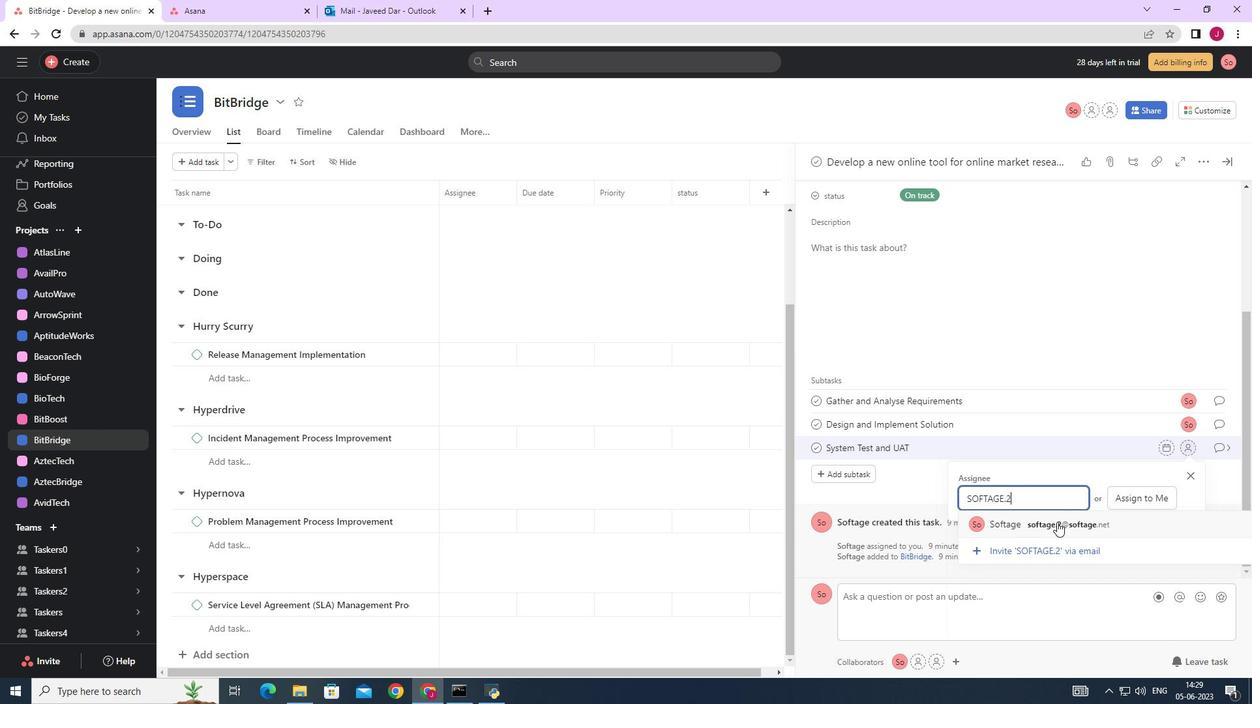 
Action: Mouse moved to (1227, 448)
Screenshot: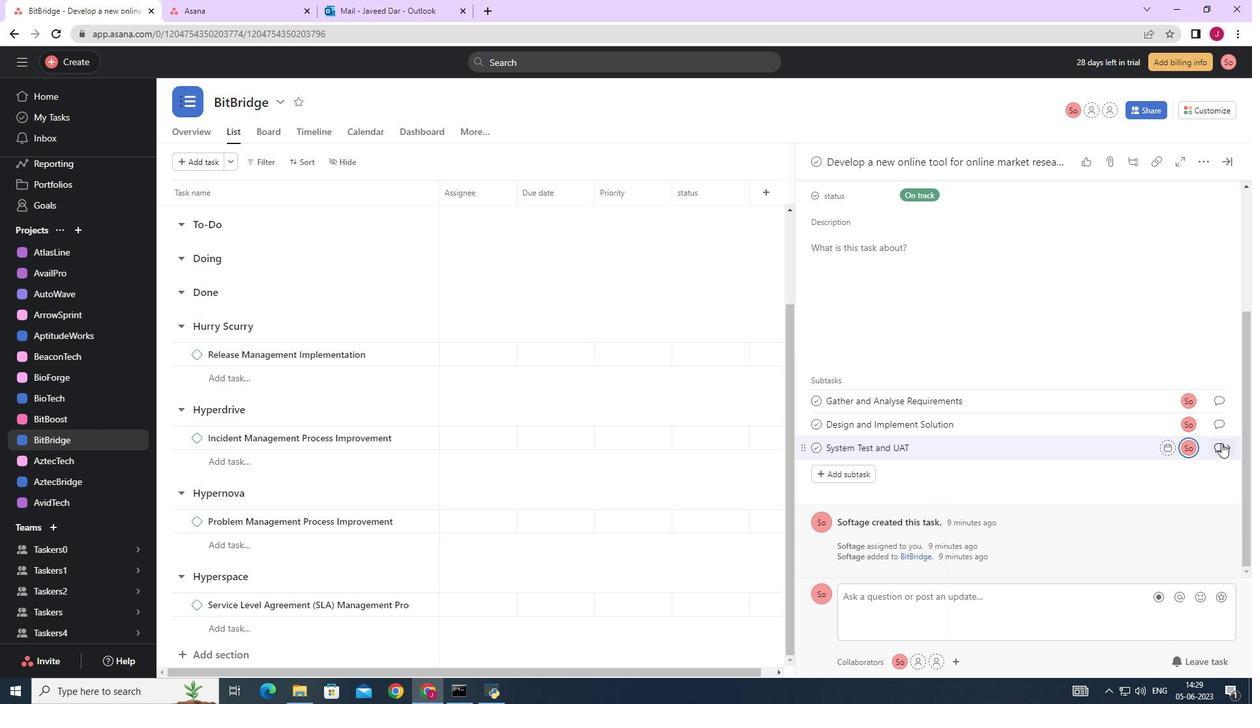 
Action: Mouse pressed left at (1227, 448)
Screenshot: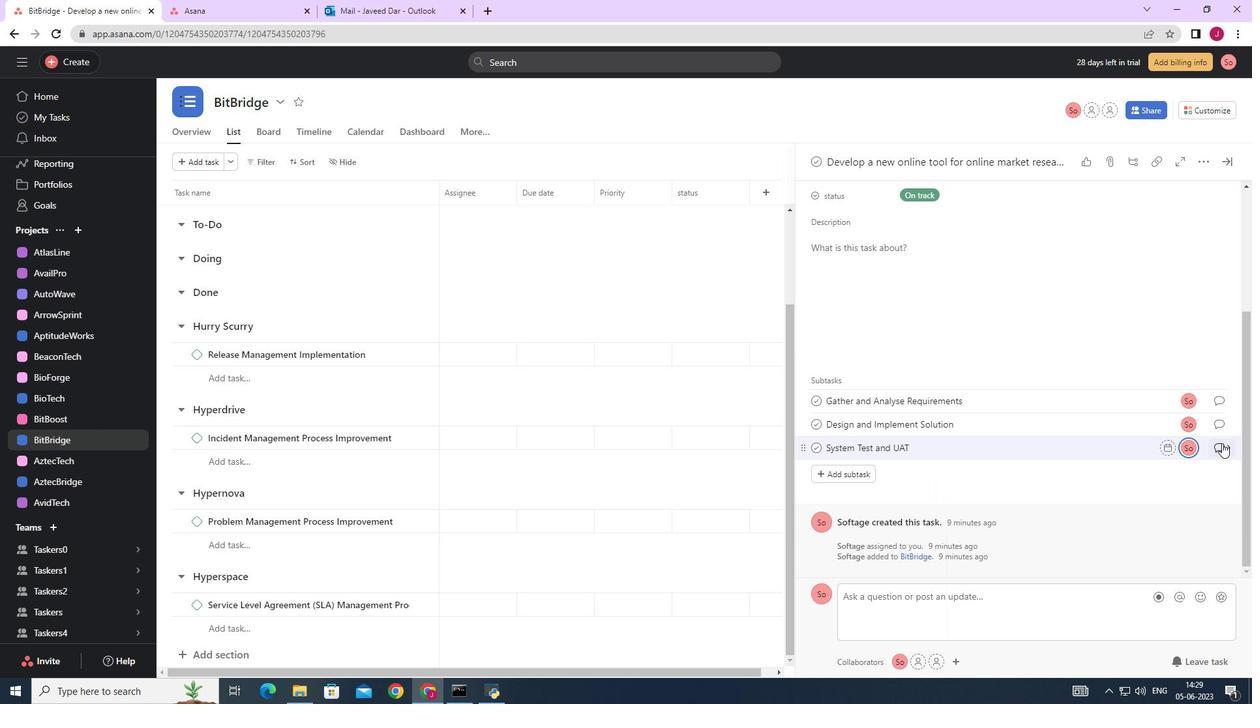 
Action: Mouse moved to (865, 345)
Screenshot: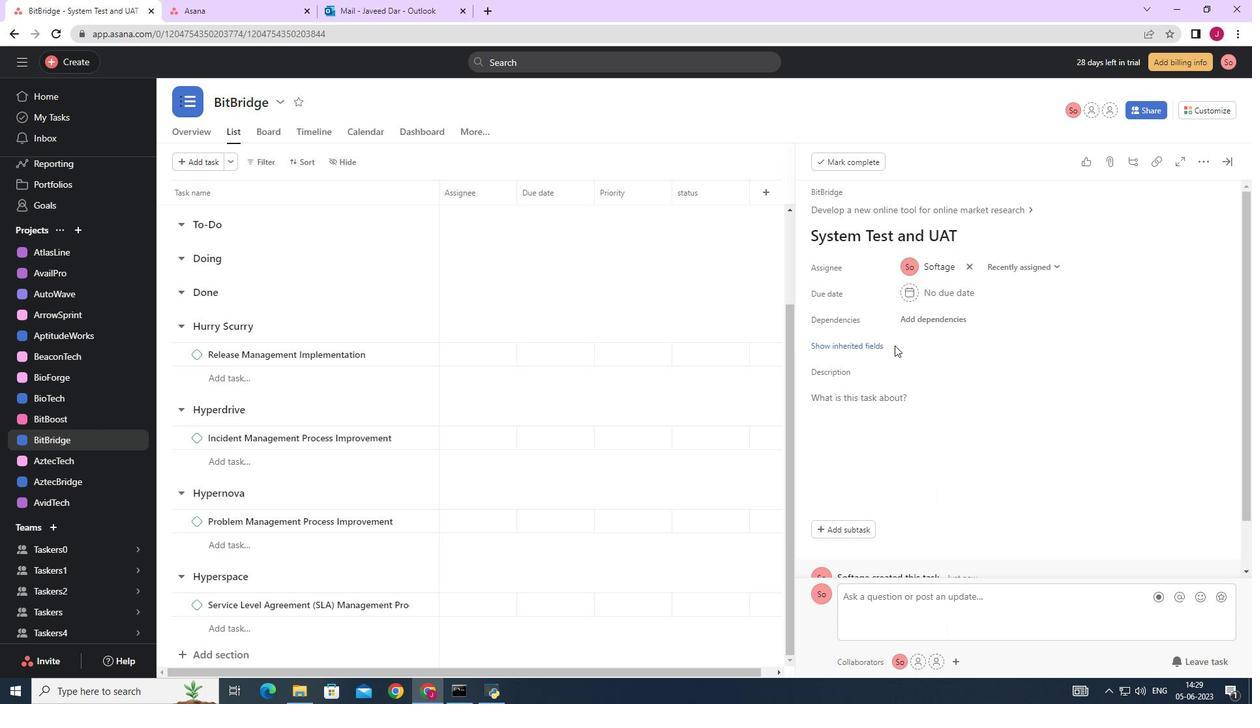 
Action: Mouse pressed left at (865, 345)
Screenshot: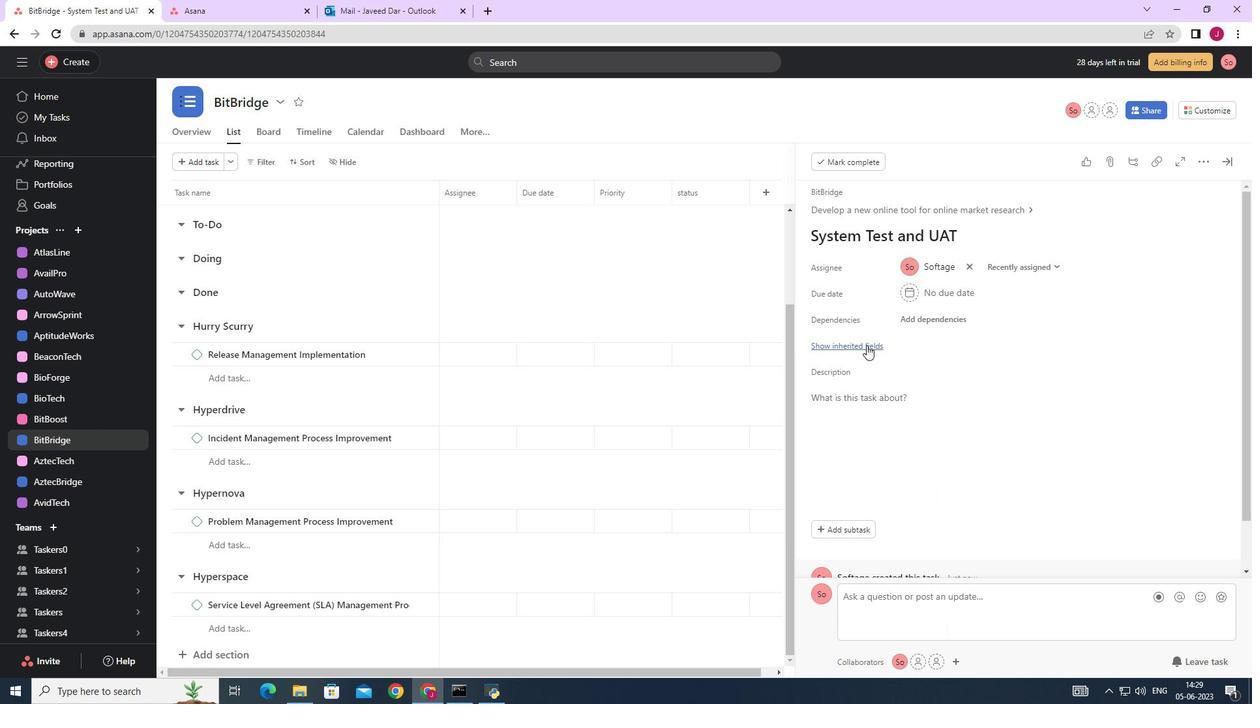 
Action: Mouse moved to (919, 375)
Screenshot: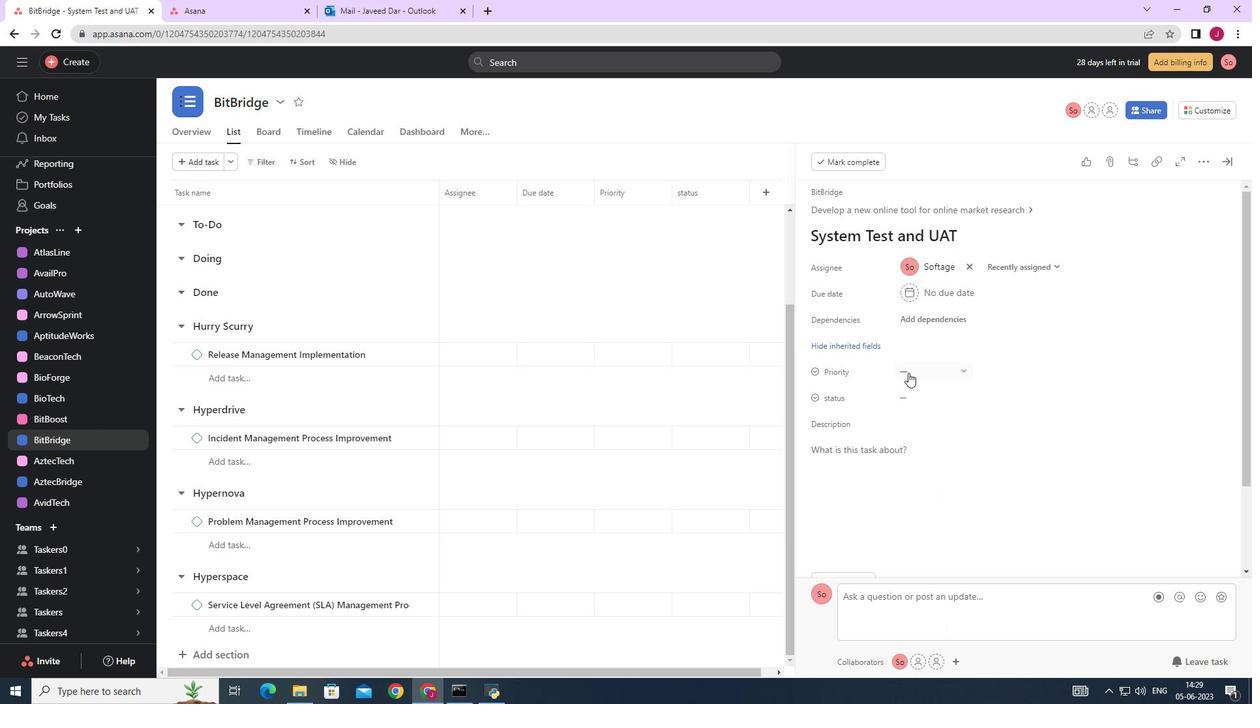 
Action: Mouse pressed left at (919, 375)
Screenshot: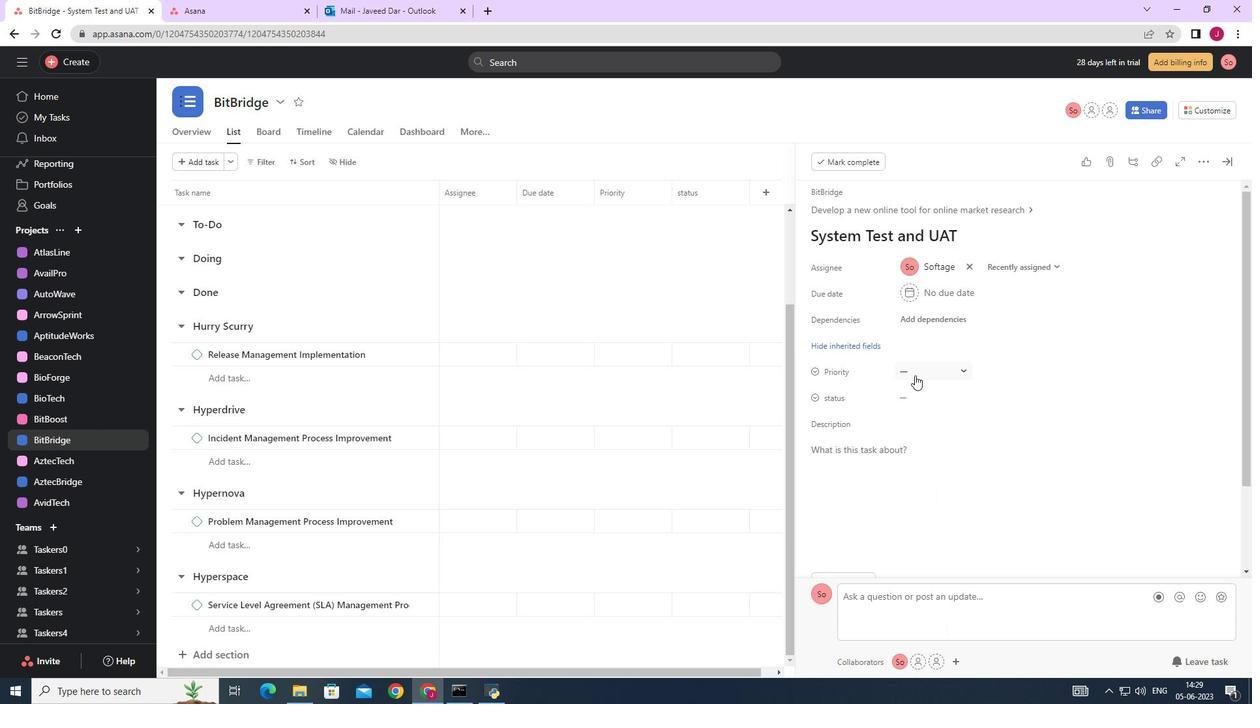 
Action: Mouse moved to (944, 439)
Screenshot: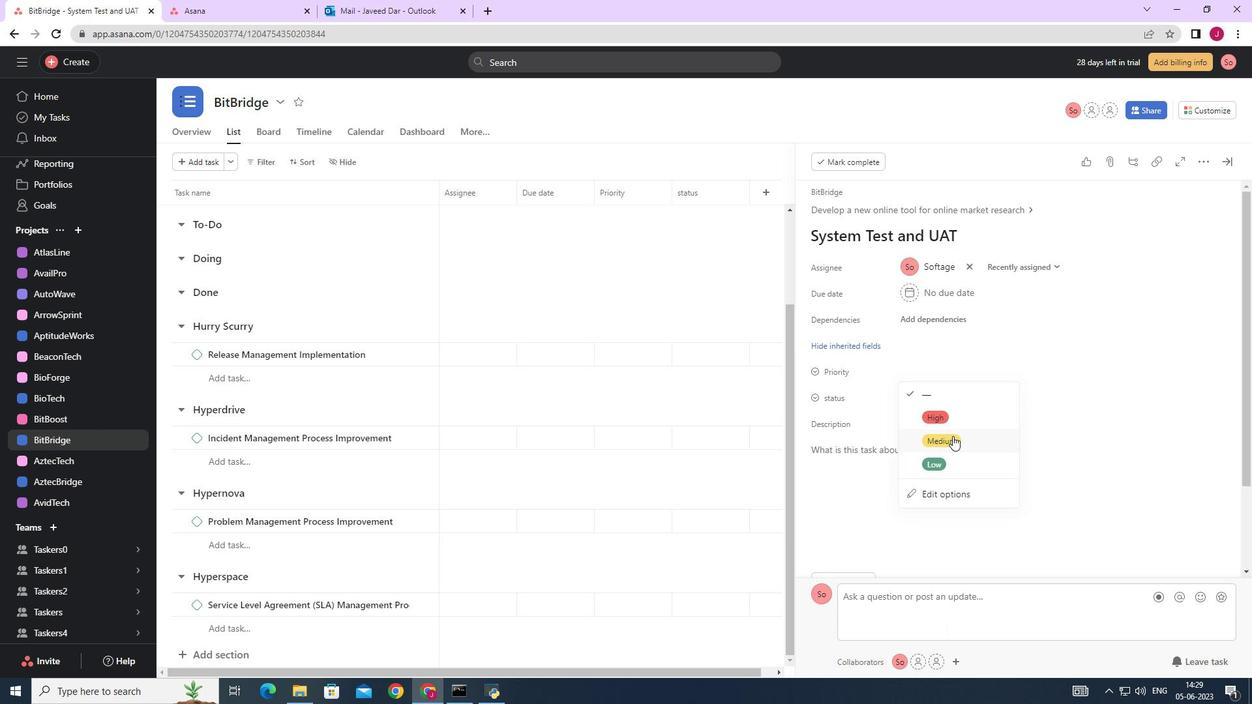 
Action: Mouse pressed left at (944, 439)
Screenshot: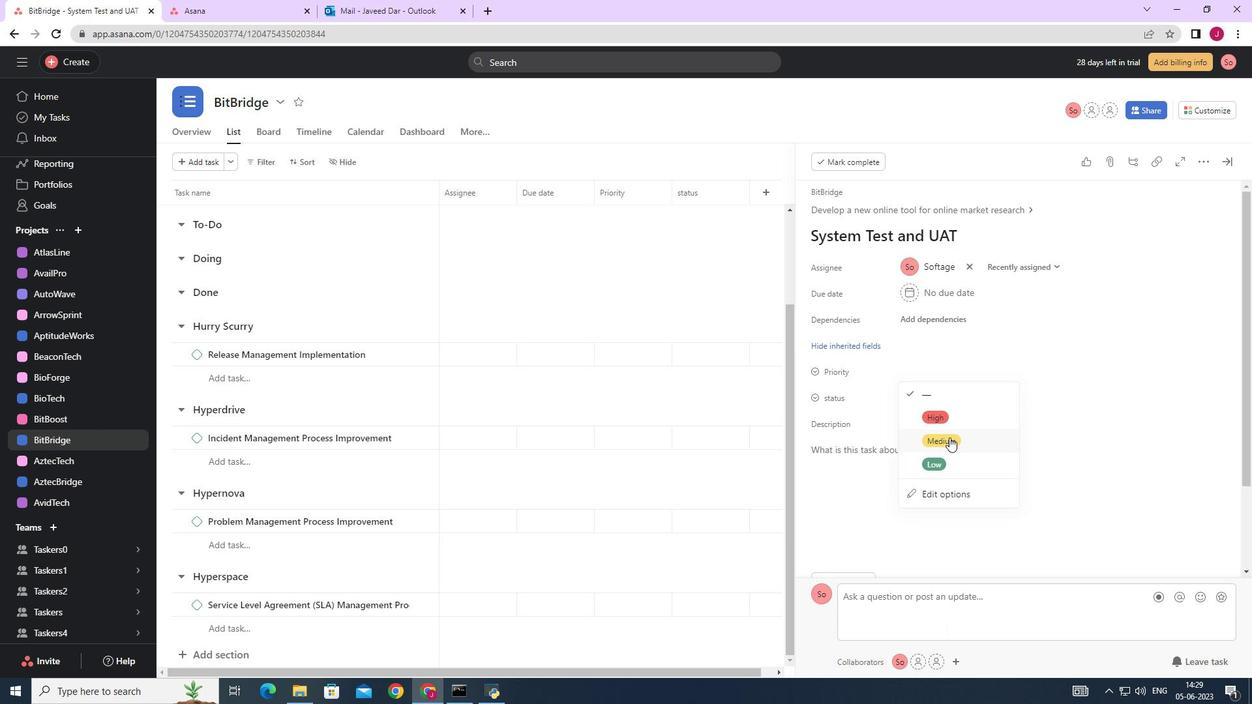 
Action: Mouse moved to (924, 396)
Screenshot: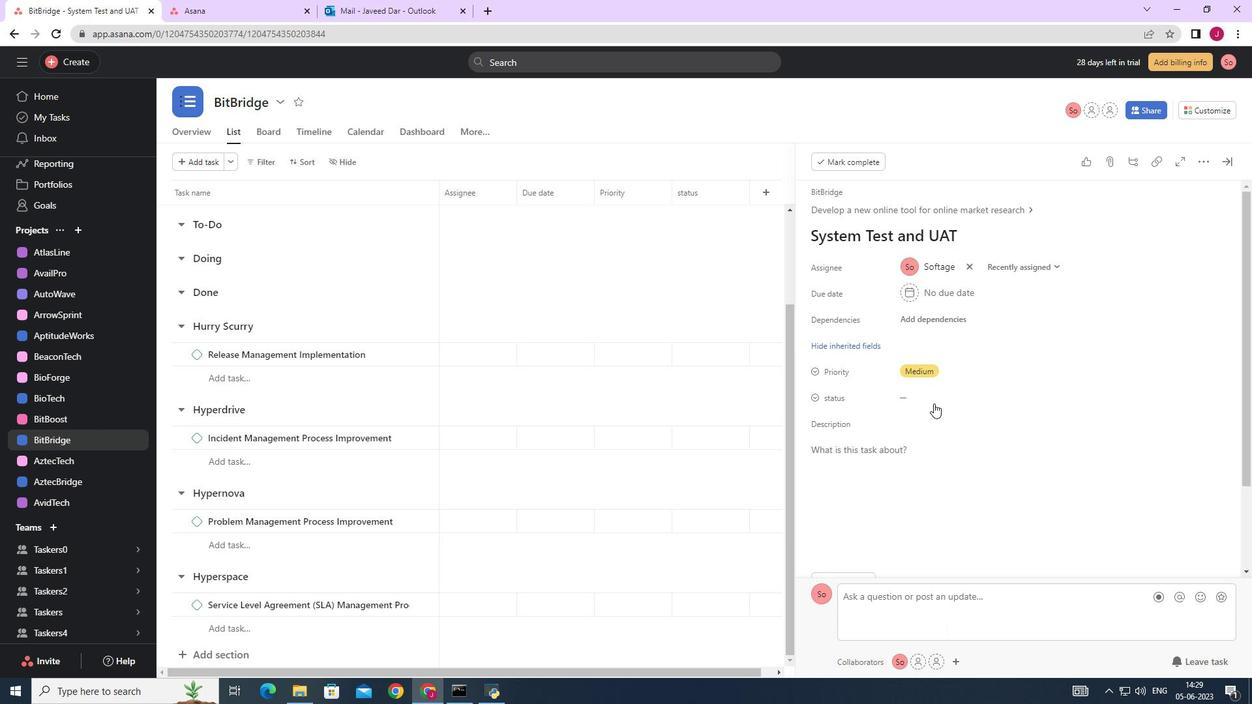 
Action: Mouse pressed left at (924, 396)
Screenshot: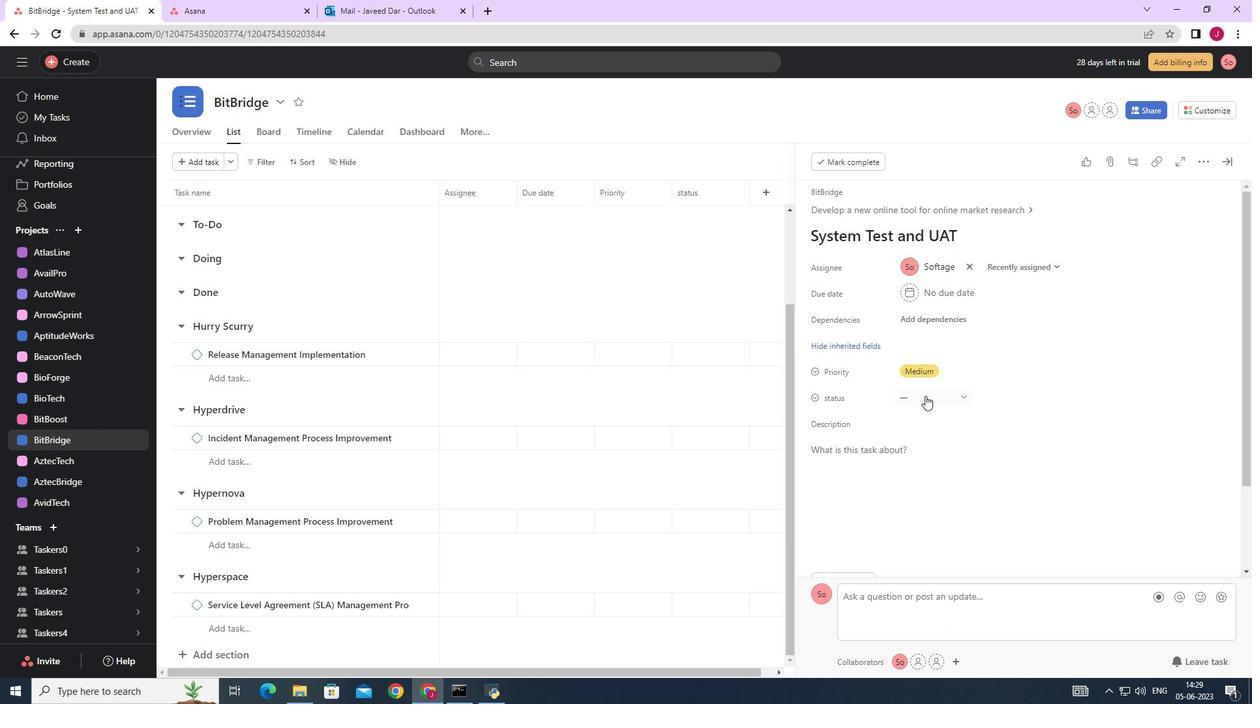 
Action: Mouse moved to (937, 490)
Screenshot: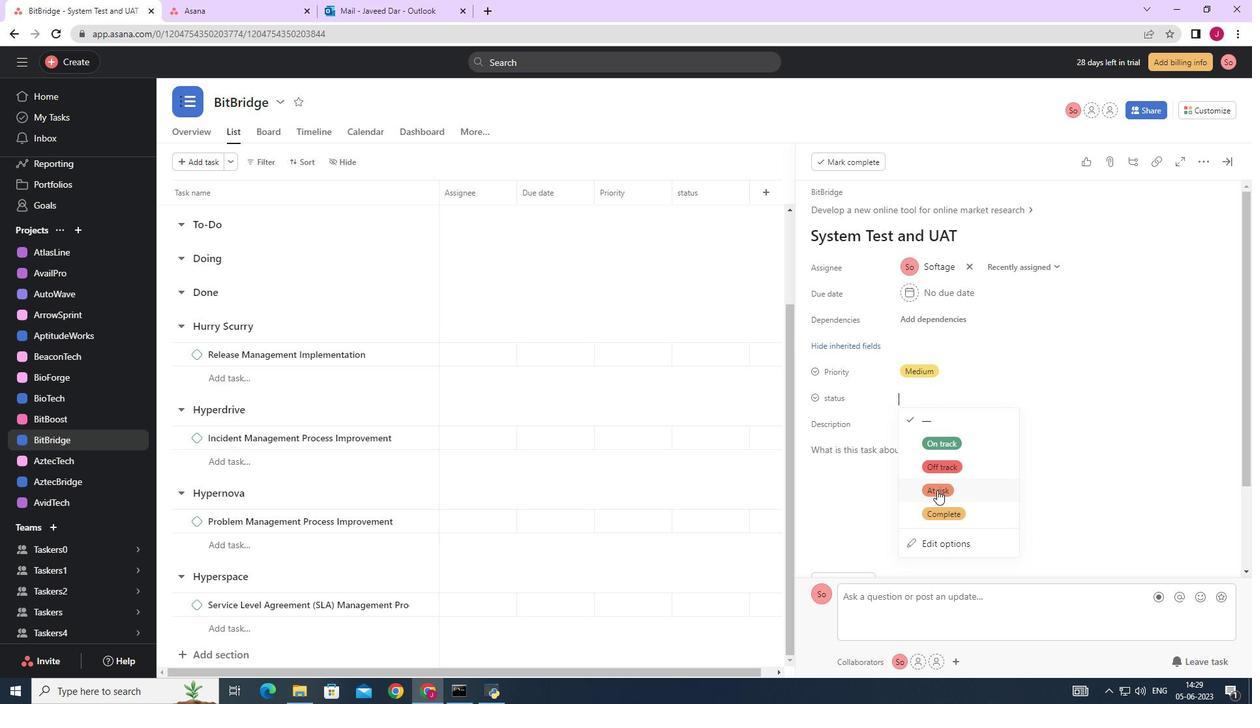 
Action: Mouse pressed left at (937, 490)
Screenshot: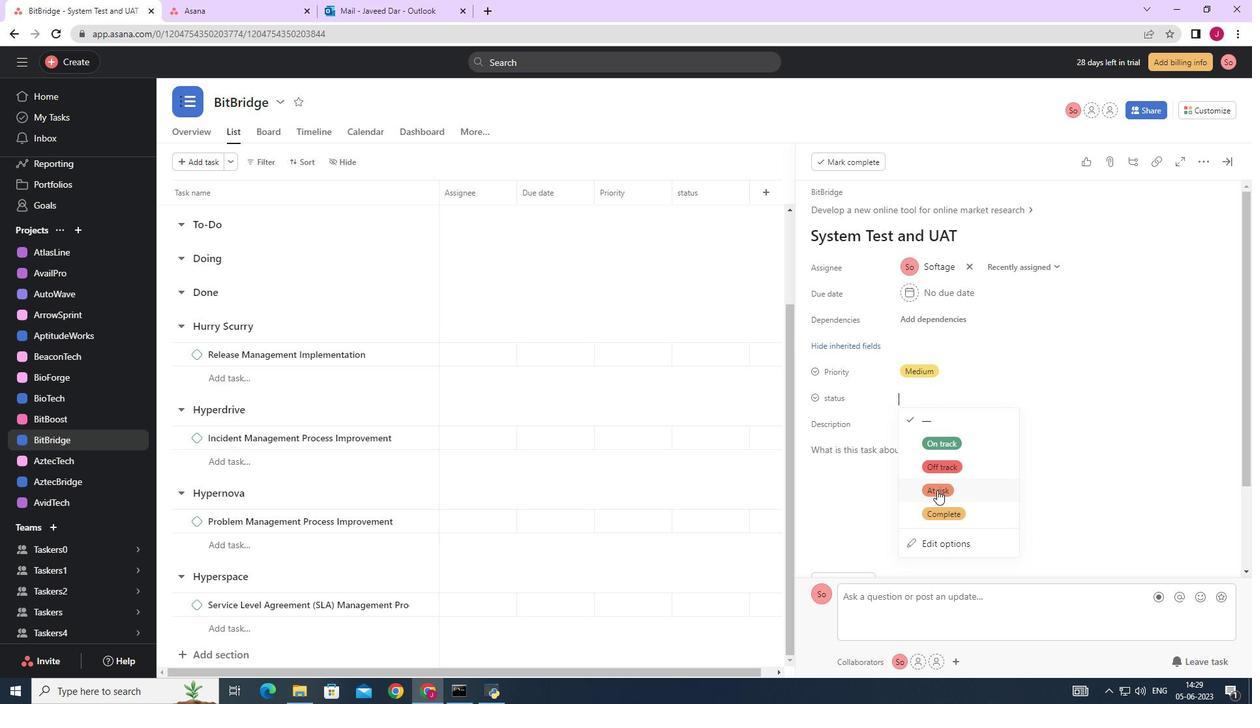 
Action: Mouse moved to (1226, 162)
Screenshot: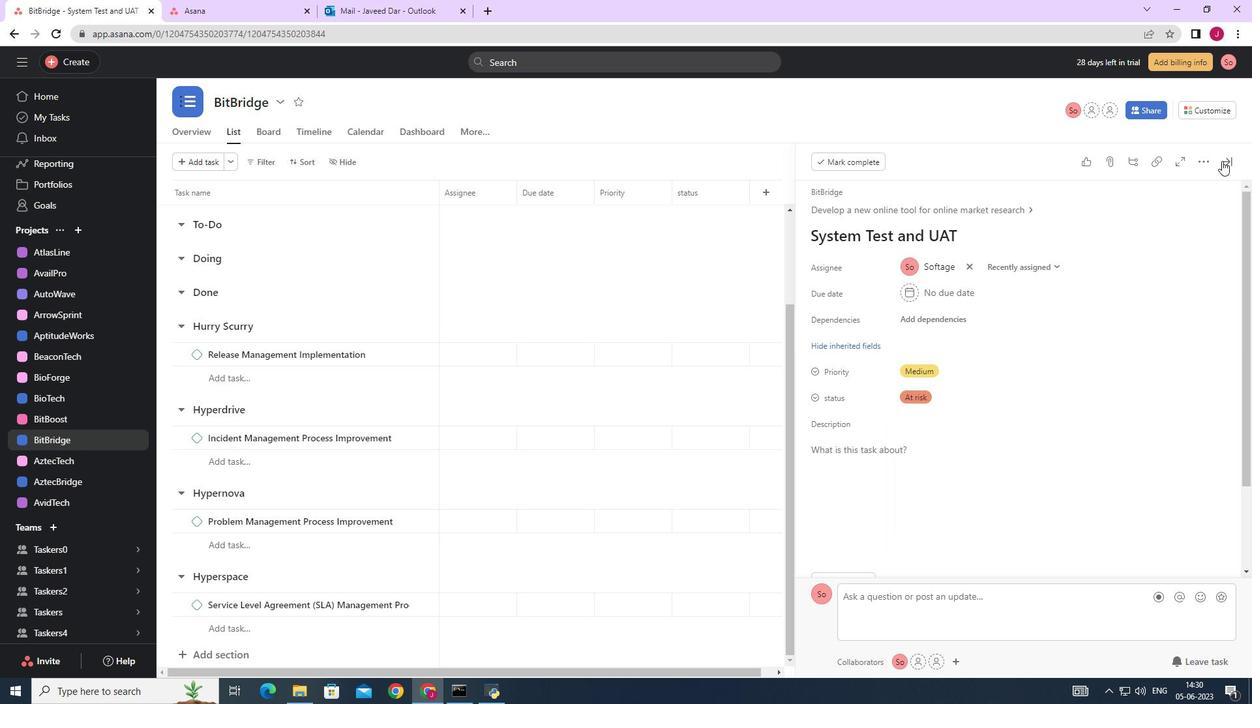 
Action: Mouse pressed left at (1226, 162)
Screenshot: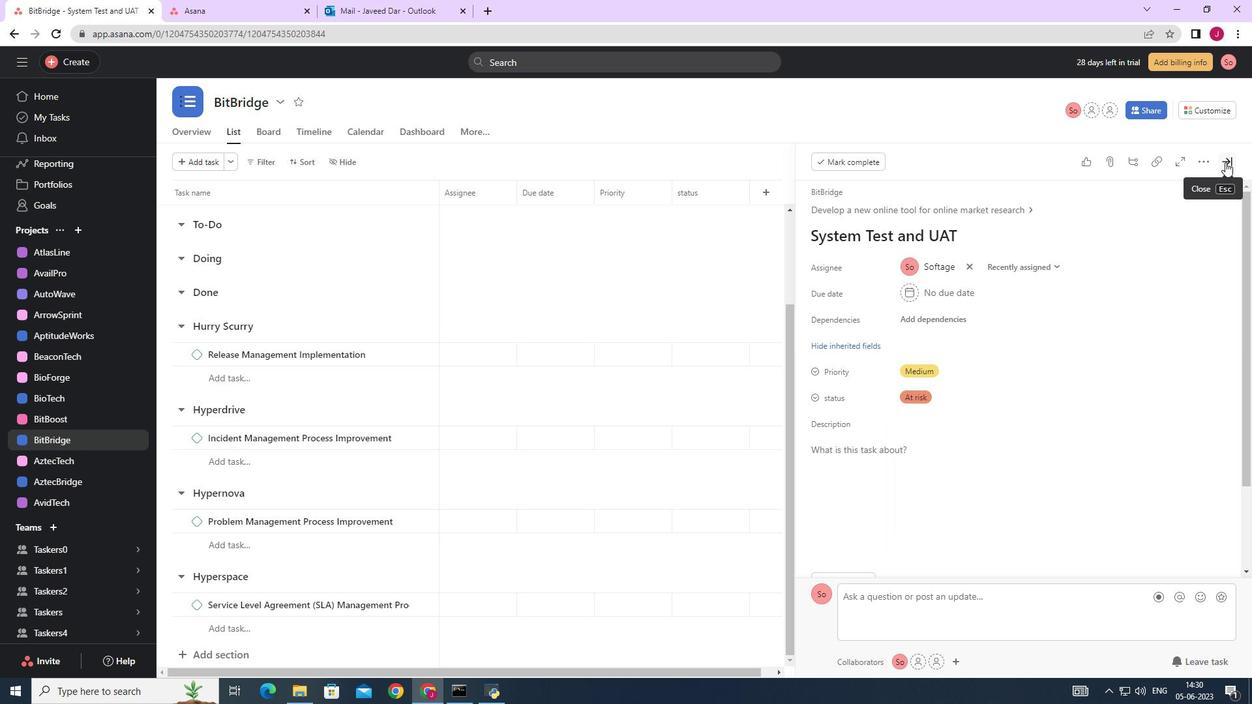
Action: Mouse moved to (1214, 173)
Screenshot: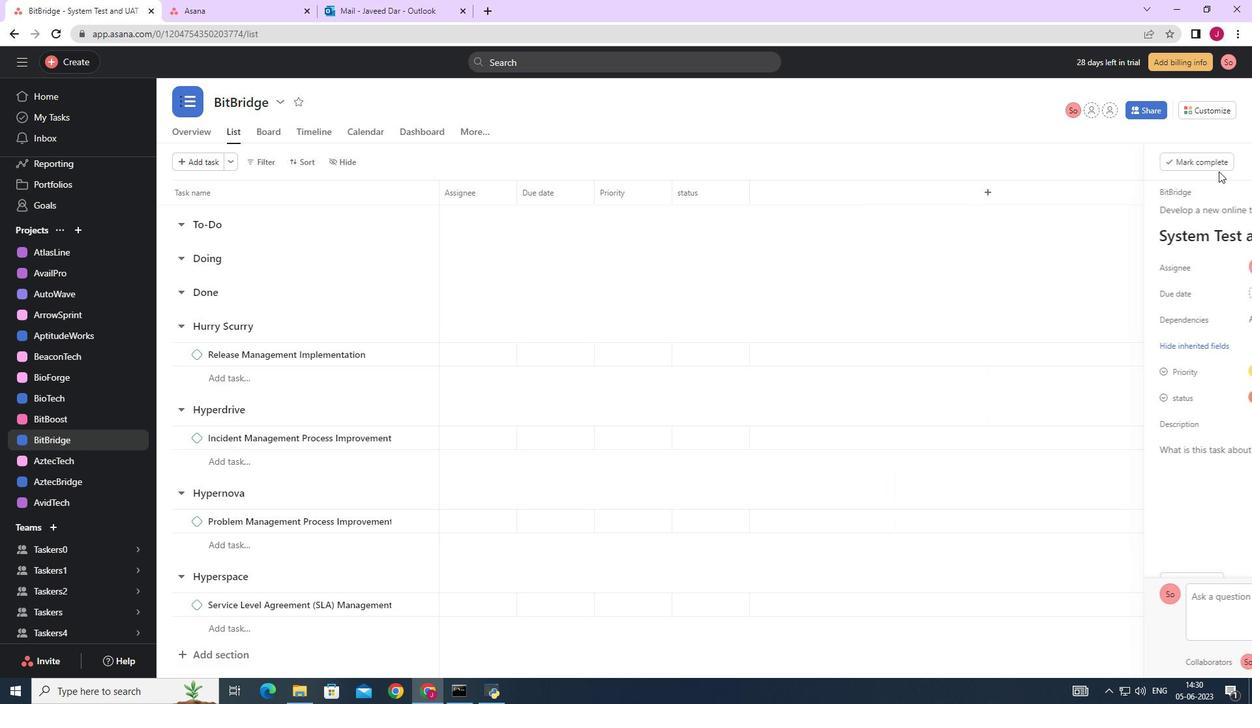 
